 Task: Find connections with filter location Bafatá with filter topic #Tipsforsucesswith filter profile language Potuguese with filter current company Moneycontrol.com with filter school Easwari Engineering College(SRM Group) with filter industry Embedded Software Products with filter service category Accounting with filter keywords title Machinery Operator
Action: Mouse moved to (522, 46)
Screenshot: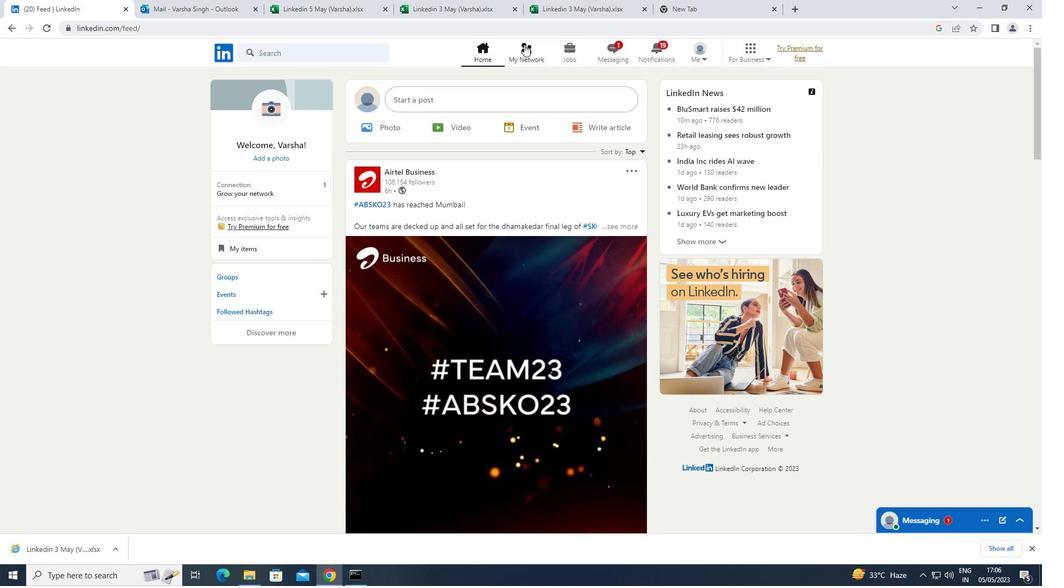 
Action: Mouse pressed left at (522, 46)
Screenshot: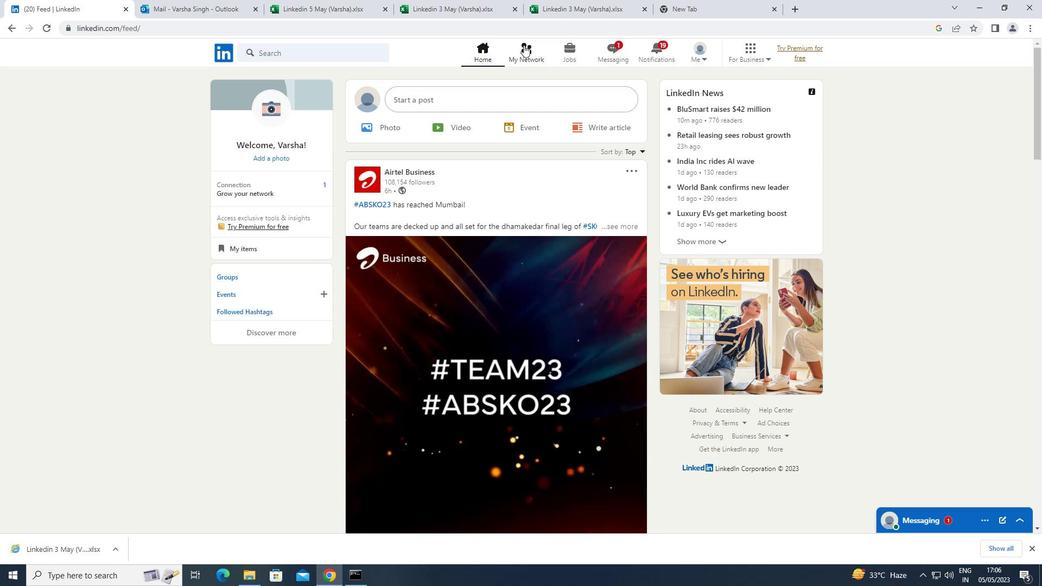 
Action: Mouse moved to (287, 107)
Screenshot: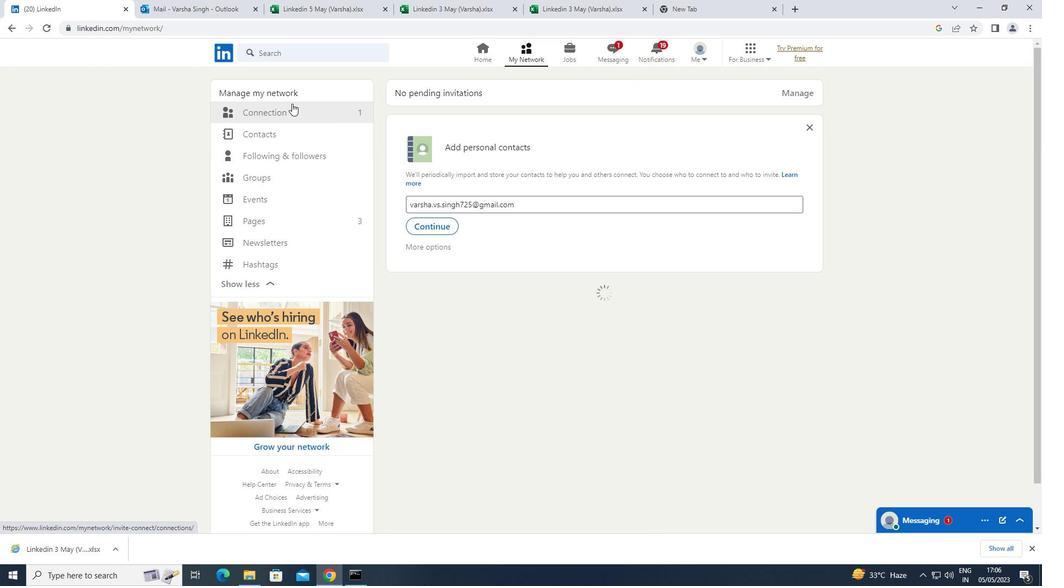 
Action: Mouse pressed left at (287, 107)
Screenshot: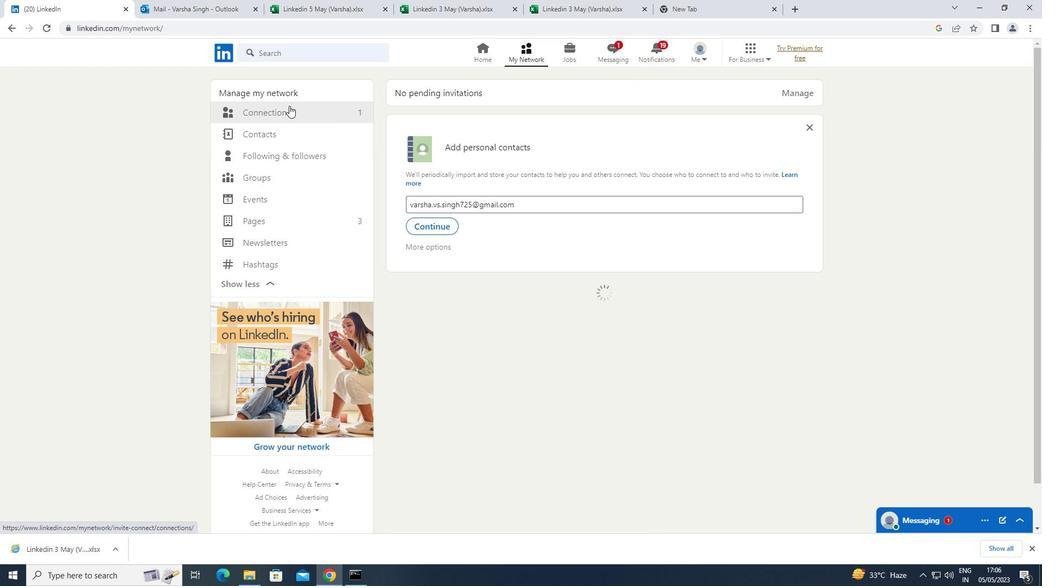 
Action: Mouse moved to (596, 117)
Screenshot: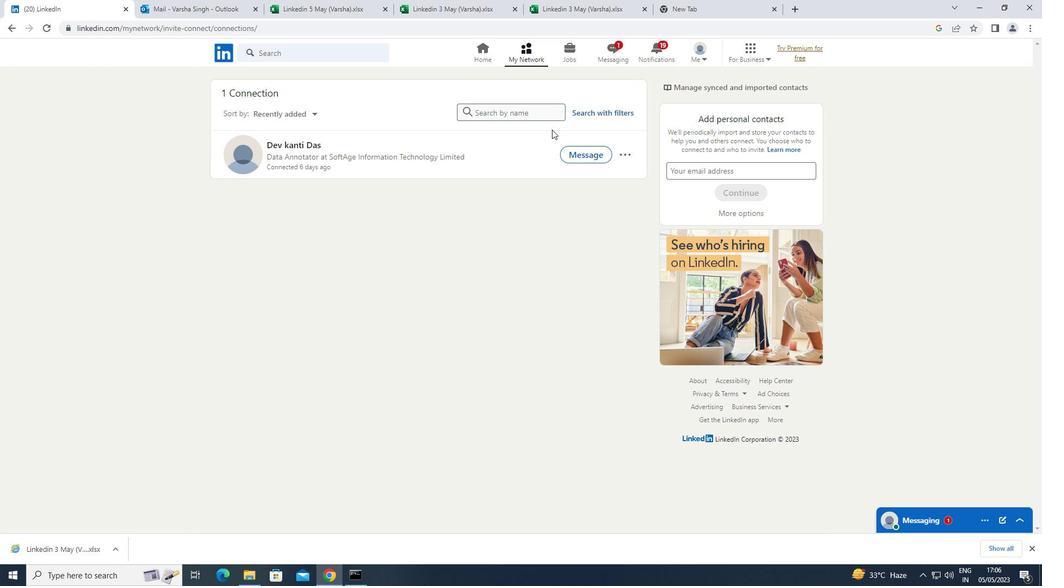 
Action: Mouse pressed left at (596, 117)
Screenshot: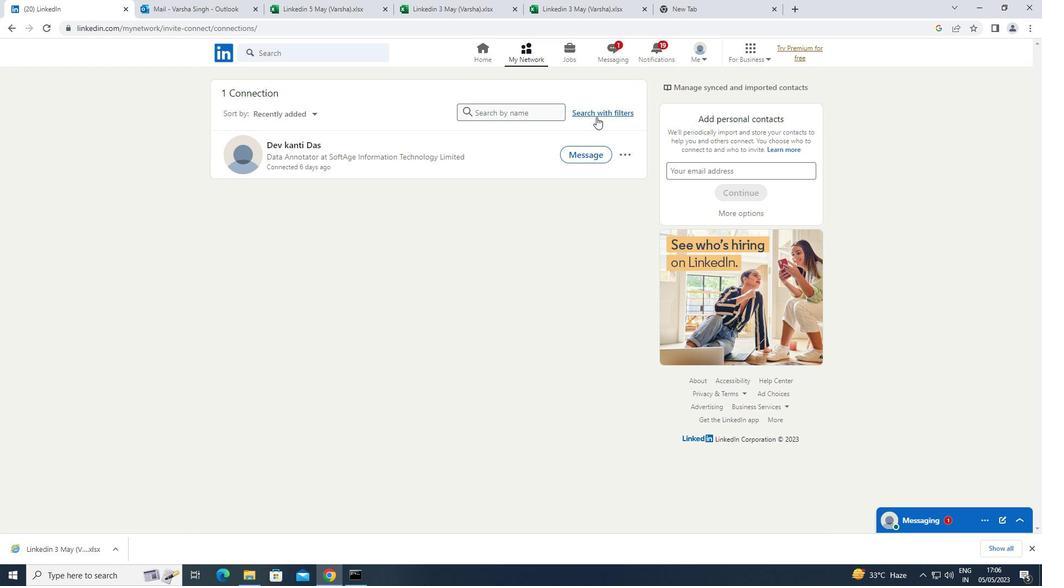 
Action: Mouse moved to (562, 84)
Screenshot: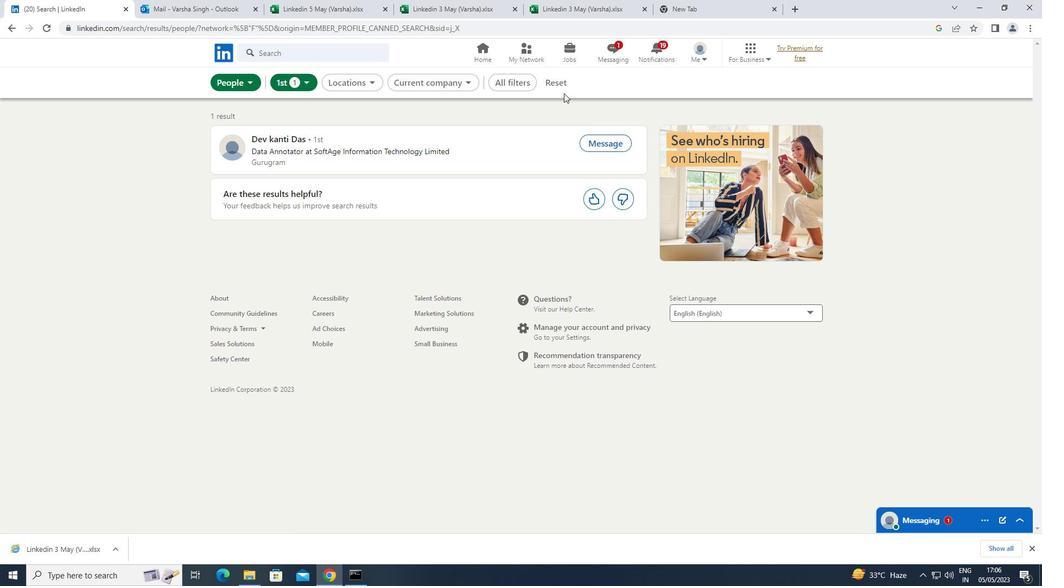 
Action: Mouse pressed left at (562, 84)
Screenshot: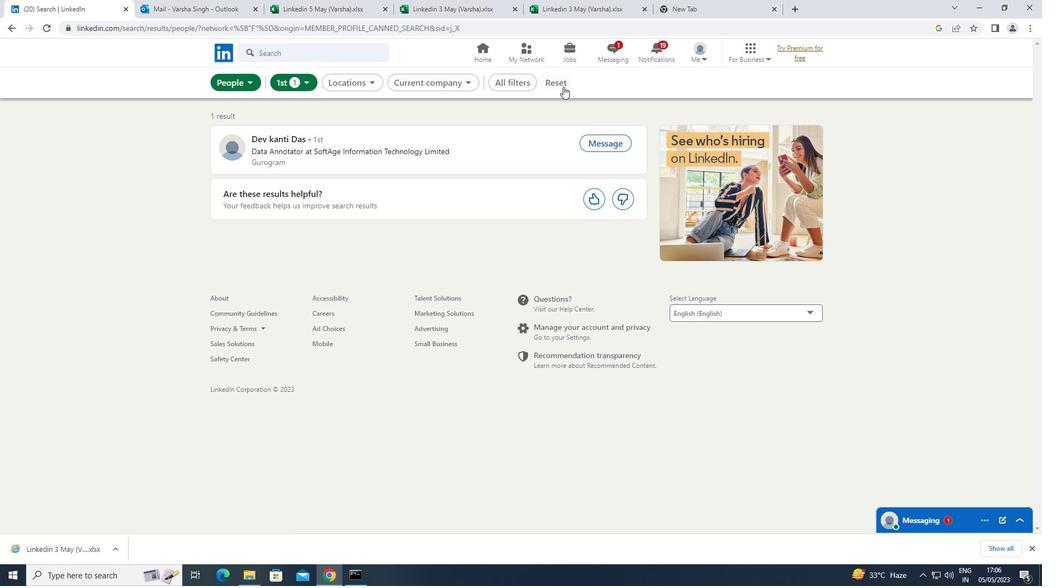
Action: Mouse moved to (540, 84)
Screenshot: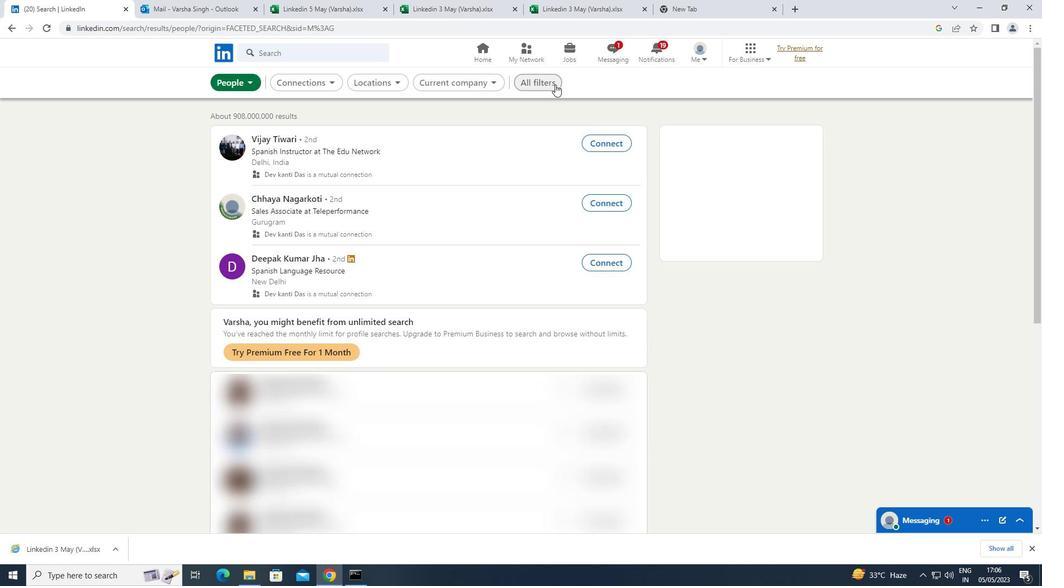 
Action: Mouse pressed left at (540, 84)
Screenshot: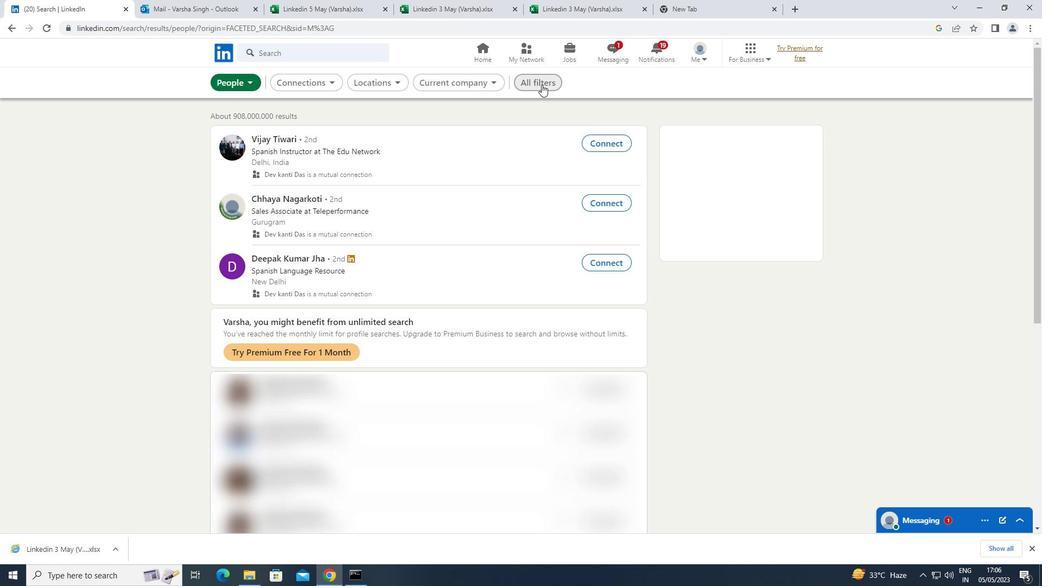 
Action: Mouse moved to (840, 239)
Screenshot: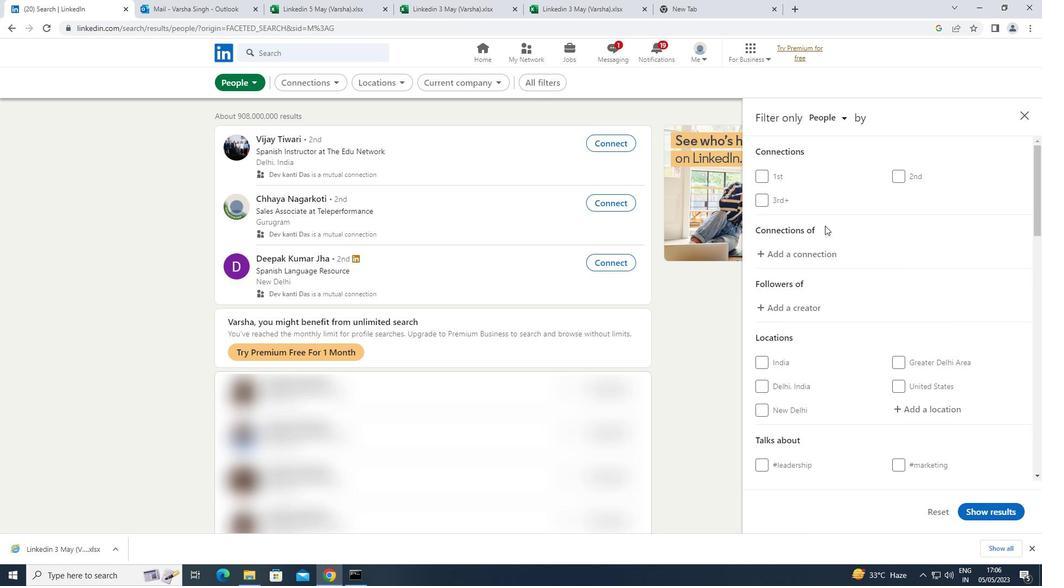 
Action: Mouse scrolled (840, 239) with delta (0, 0)
Screenshot: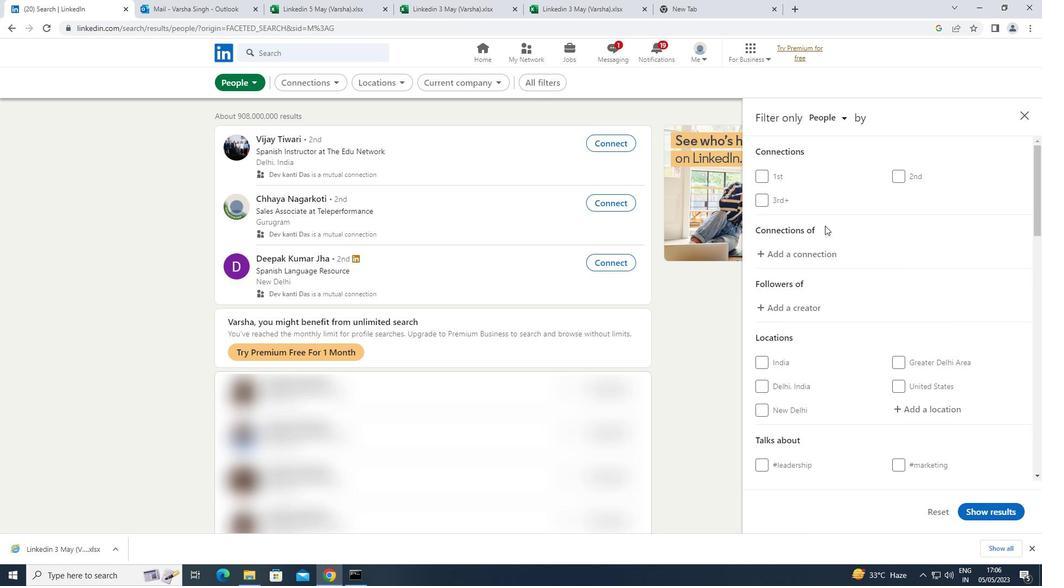 
Action: Mouse moved to (841, 241)
Screenshot: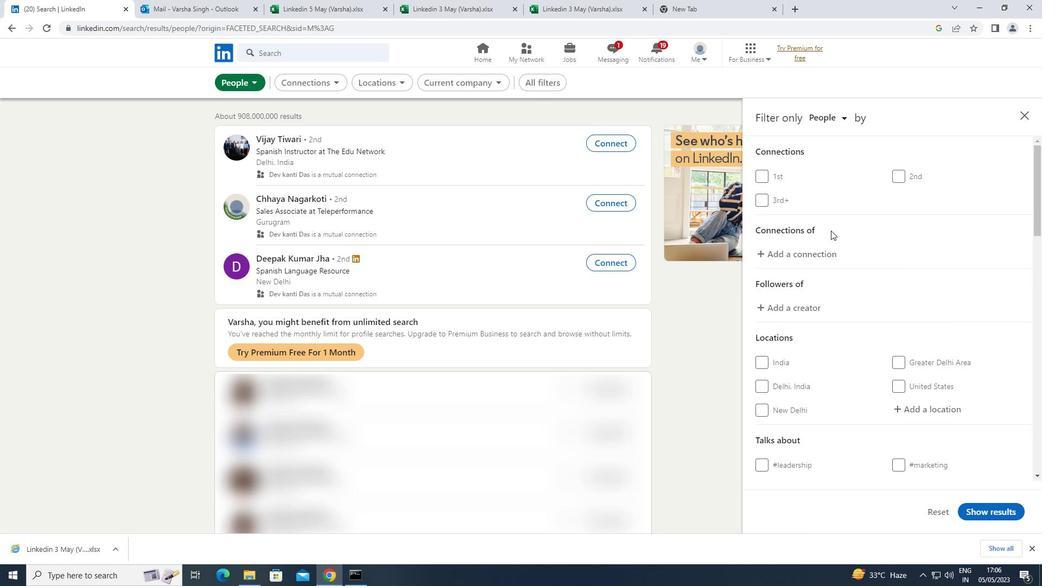 
Action: Mouse scrolled (841, 240) with delta (0, 0)
Screenshot: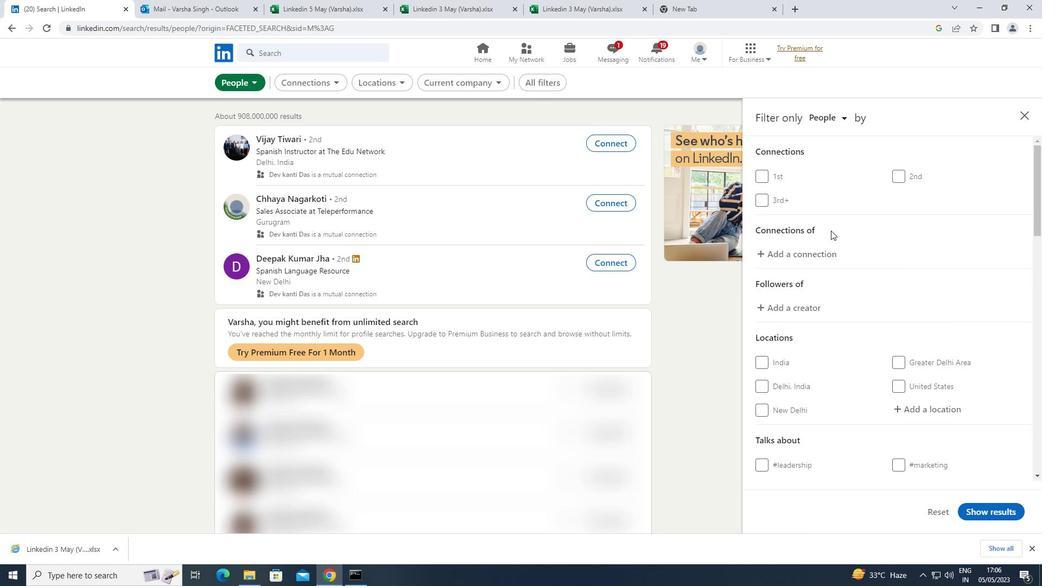 
Action: Mouse scrolled (841, 240) with delta (0, 0)
Screenshot: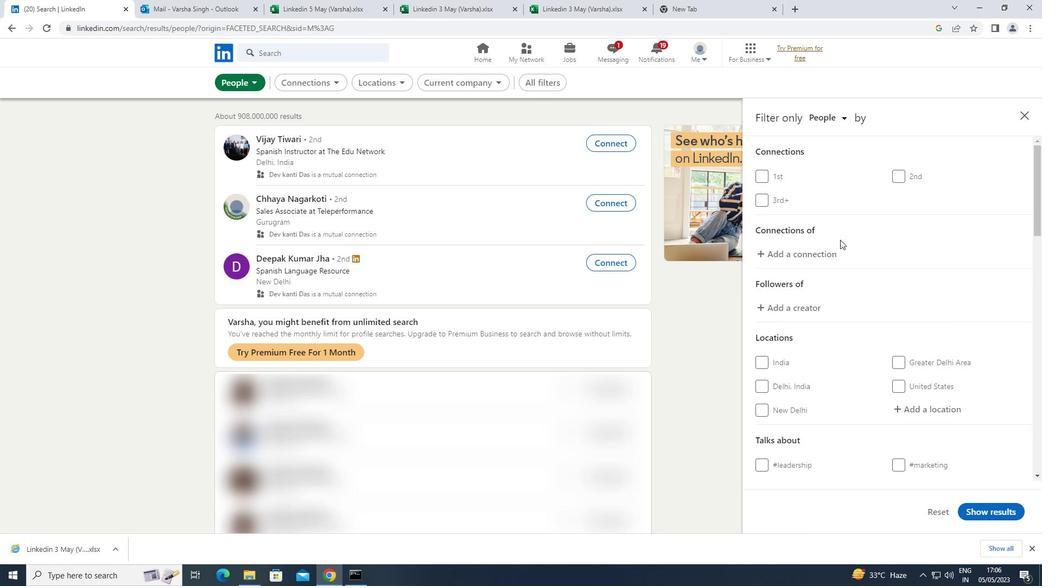 
Action: Mouse moved to (927, 249)
Screenshot: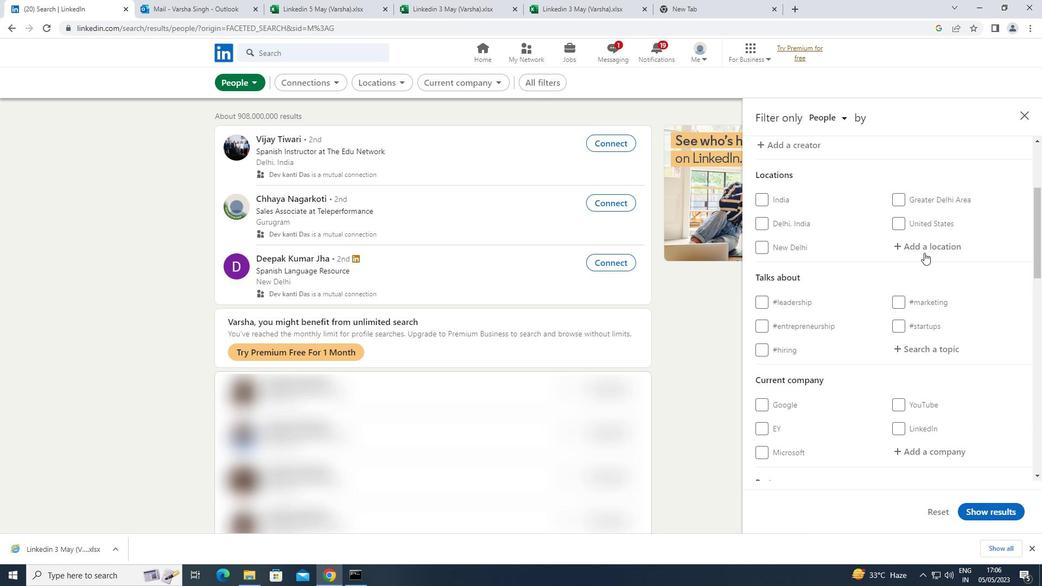 
Action: Mouse pressed left at (927, 249)
Screenshot: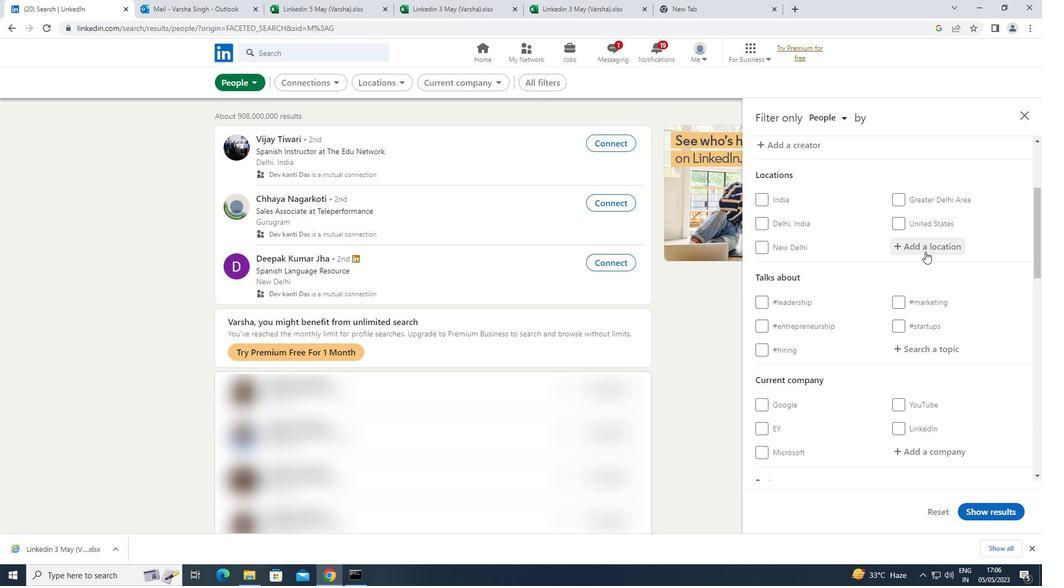 
Action: Key pressed <Key.shift>BAFATA<Key.enter>
Screenshot: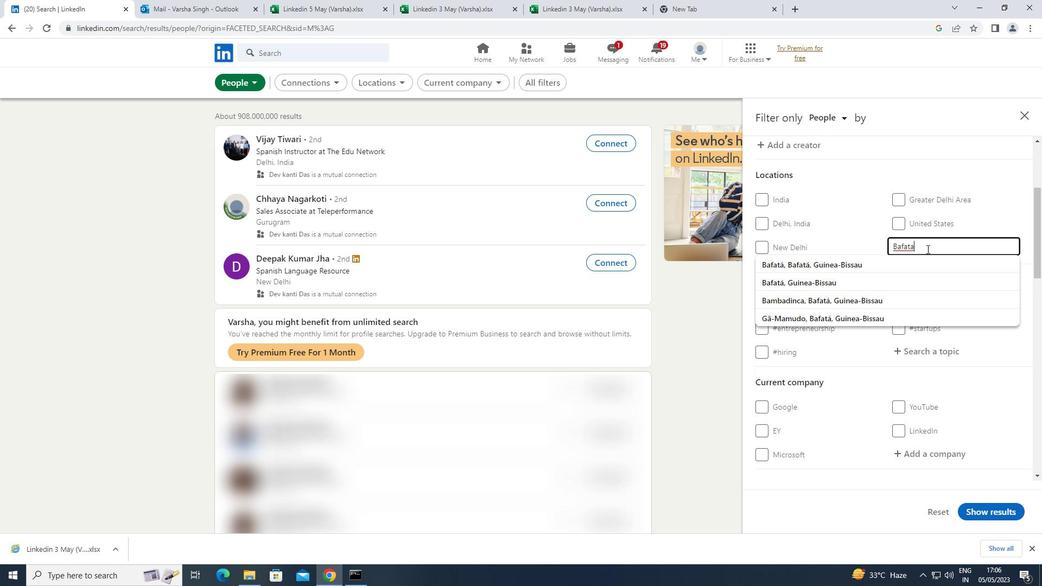 
Action: Mouse moved to (925, 344)
Screenshot: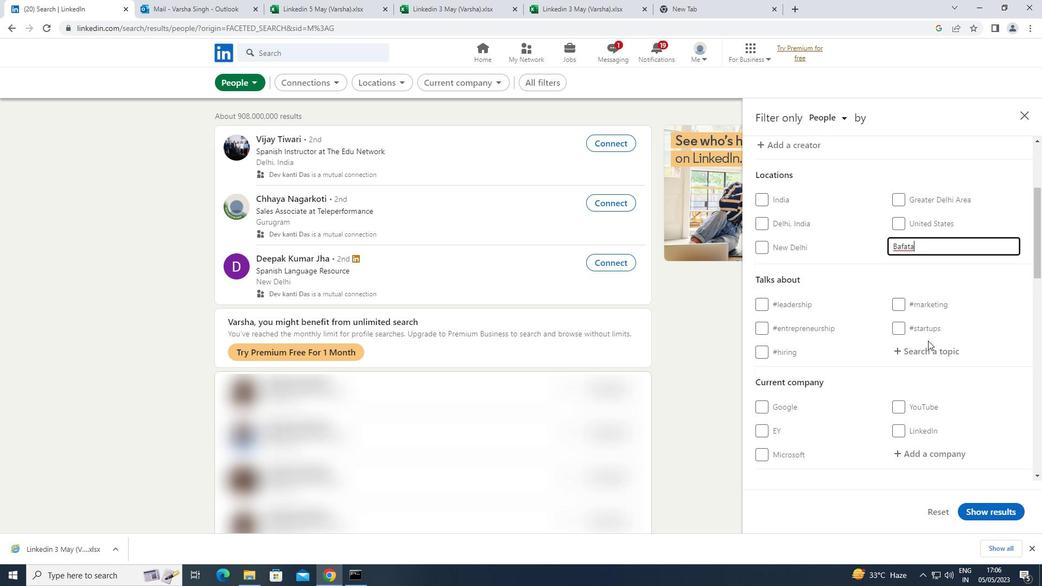 
Action: Mouse pressed left at (925, 344)
Screenshot: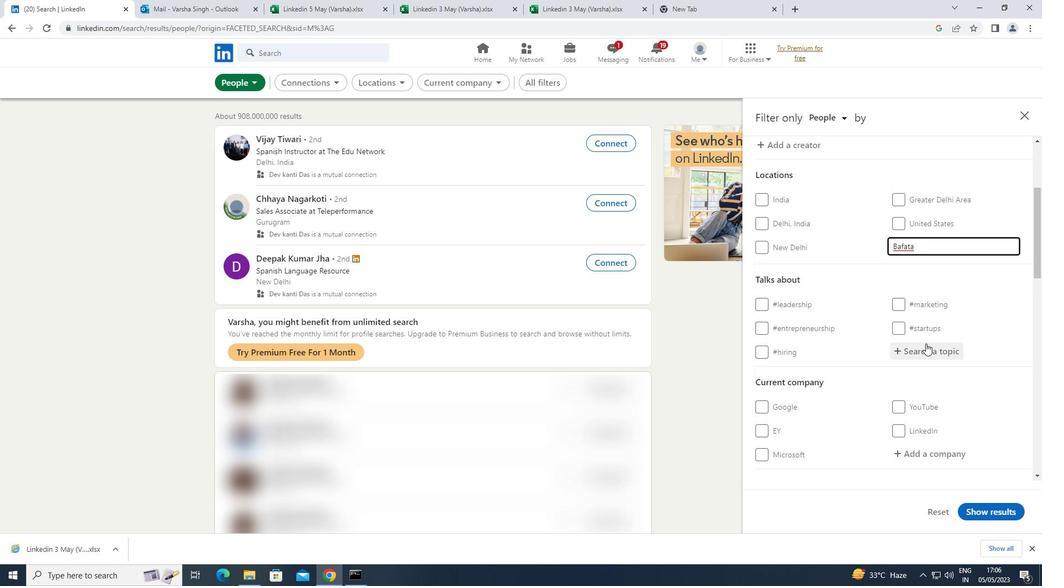 
Action: Key pressed TIPSFORSUCCE
Screenshot: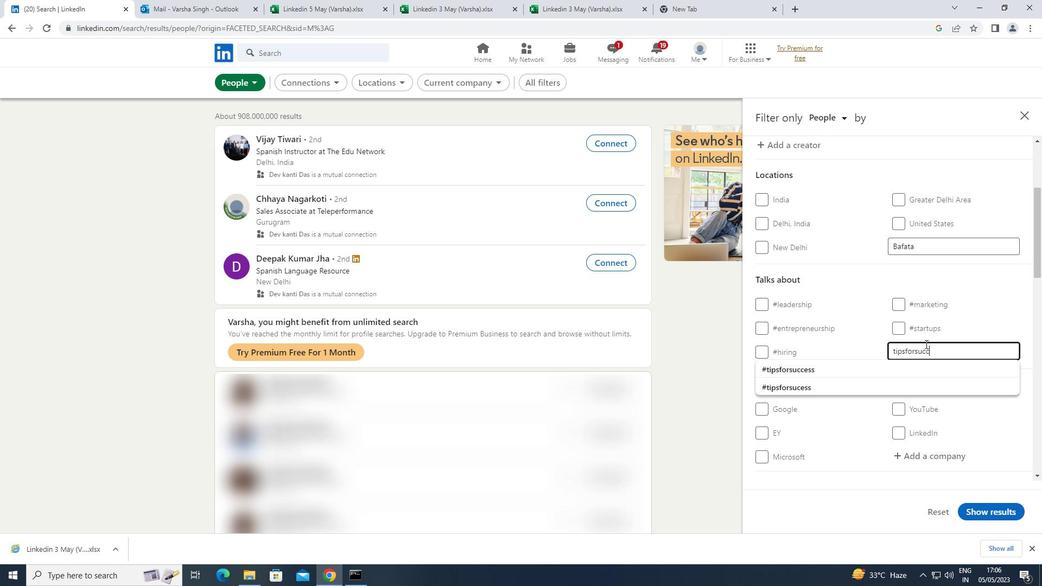 
Action: Mouse moved to (840, 364)
Screenshot: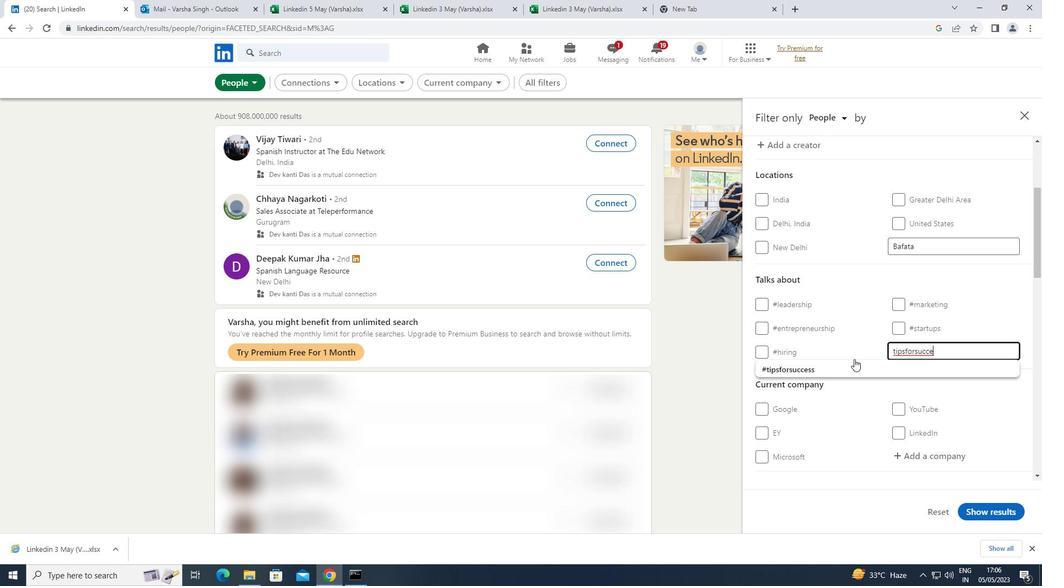 
Action: Mouse pressed left at (840, 364)
Screenshot: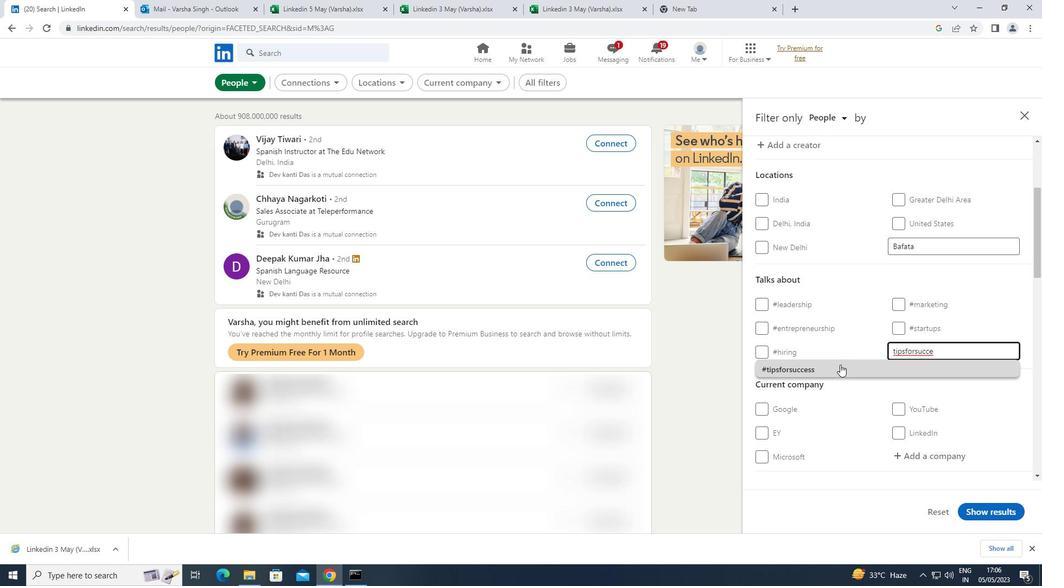 
Action: Mouse scrolled (840, 364) with delta (0, 0)
Screenshot: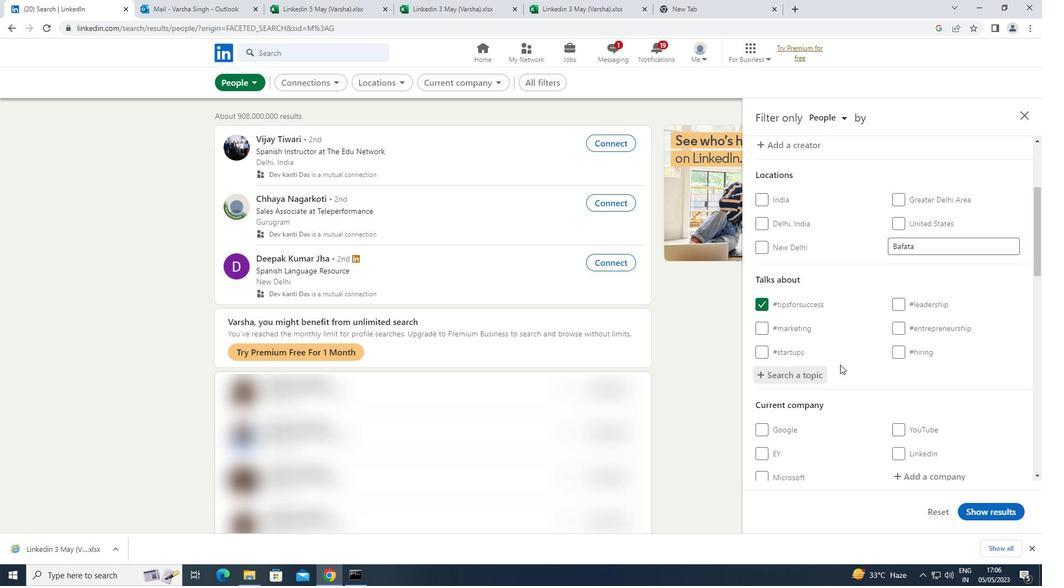 
Action: Mouse scrolled (840, 364) with delta (0, 0)
Screenshot: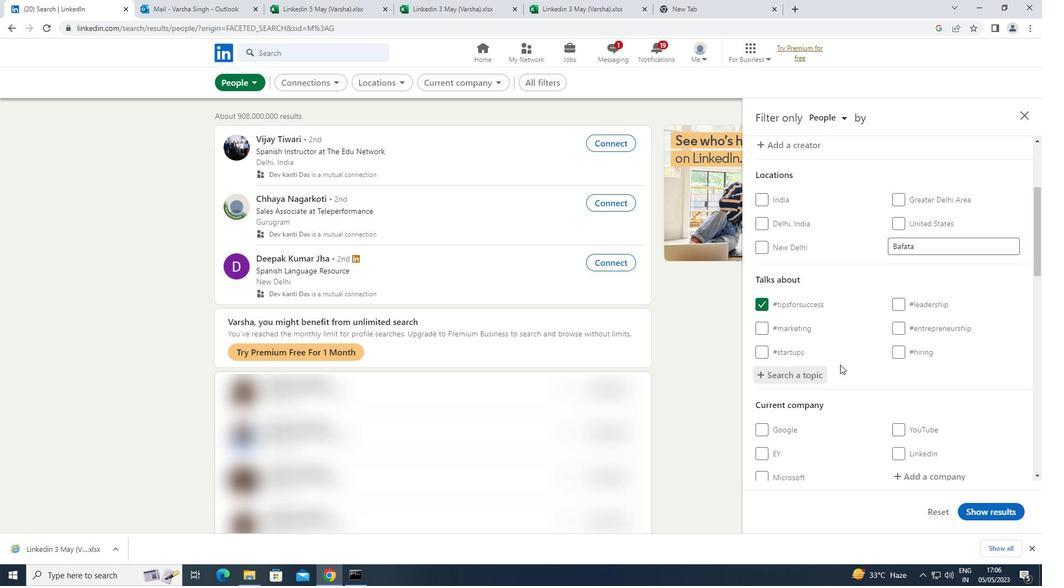 
Action: Mouse scrolled (840, 364) with delta (0, 0)
Screenshot: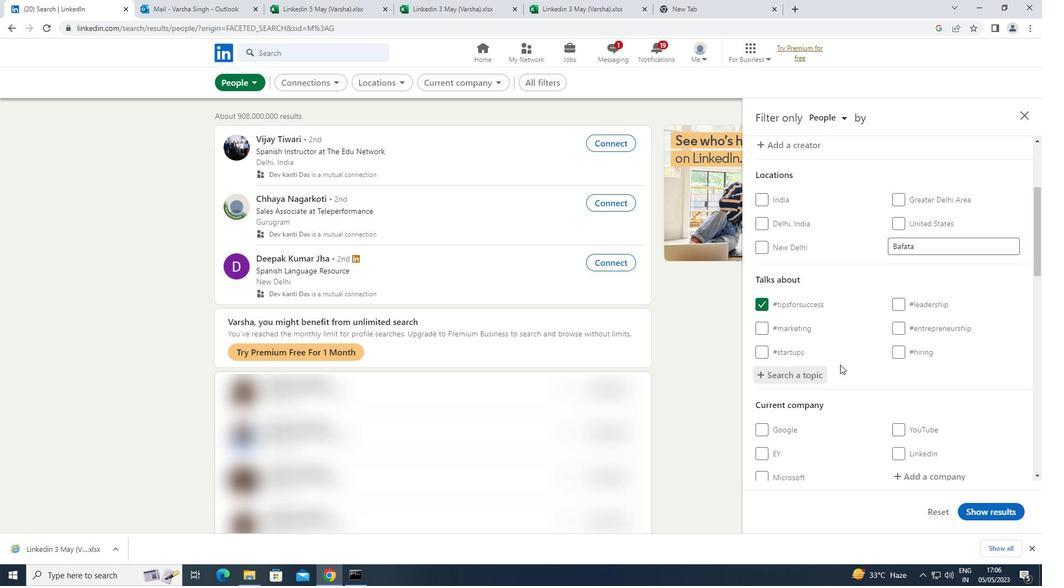 
Action: Mouse scrolled (840, 364) with delta (0, 0)
Screenshot: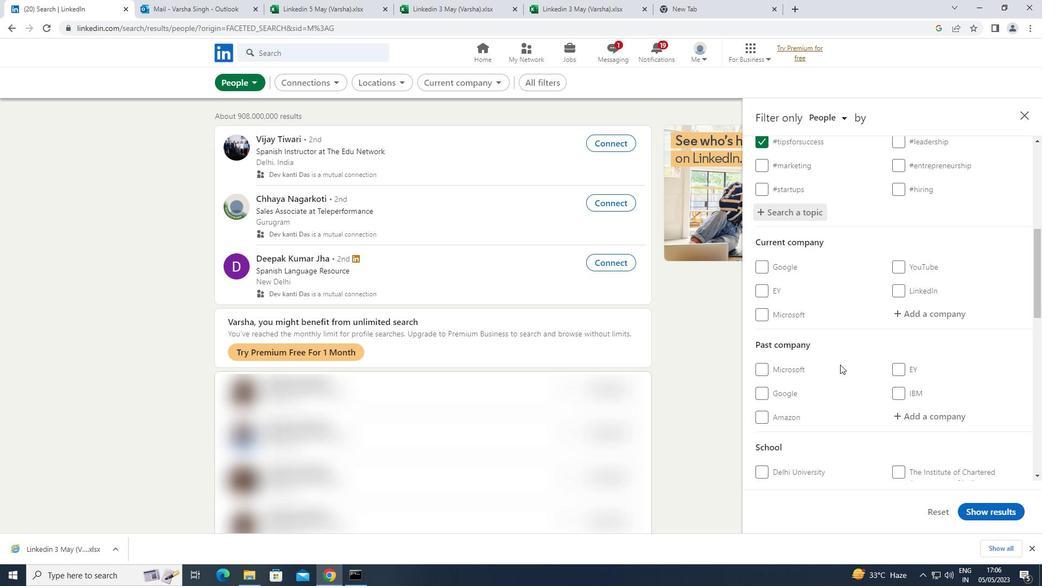 
Action: Mouse scrolled (840, 364) with delta (0, 0)
Screenshot: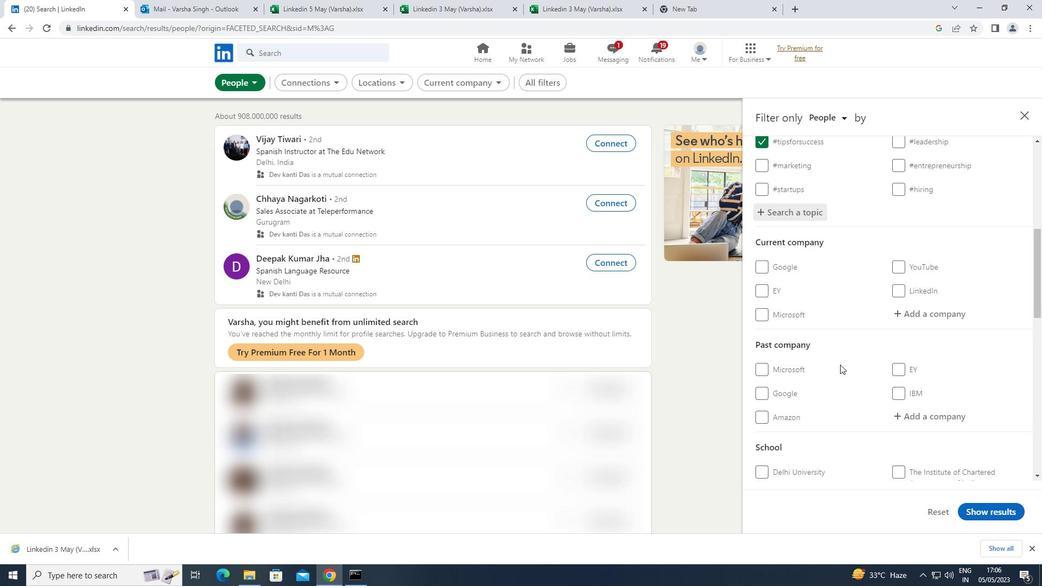 
Action: Mouse scrolled (840, 364) with delta (0, 0)
Screenshot: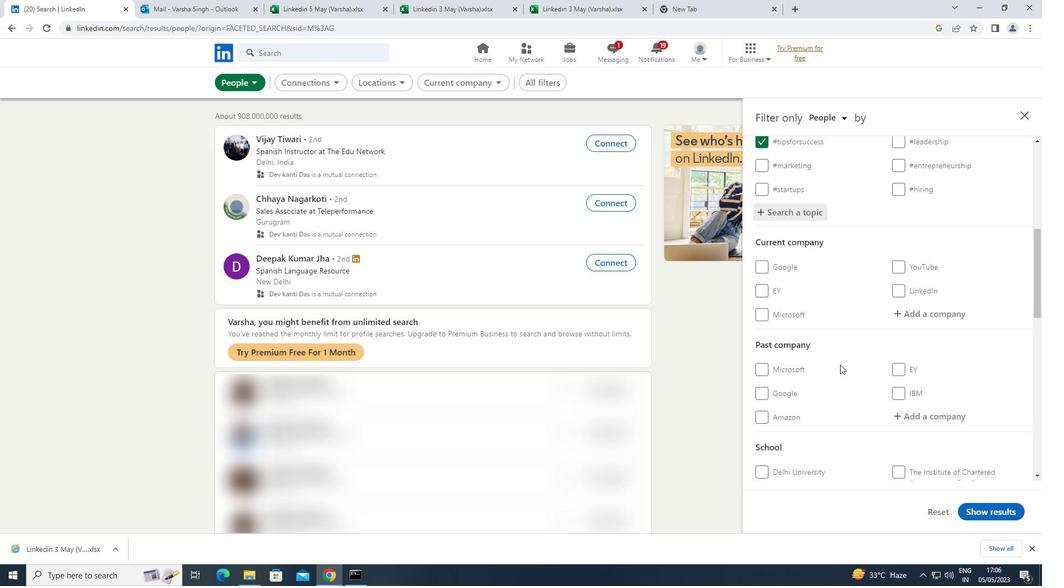 
Action: Mouse scrolled (840, 364) with delta (0, 0)
Screenshot: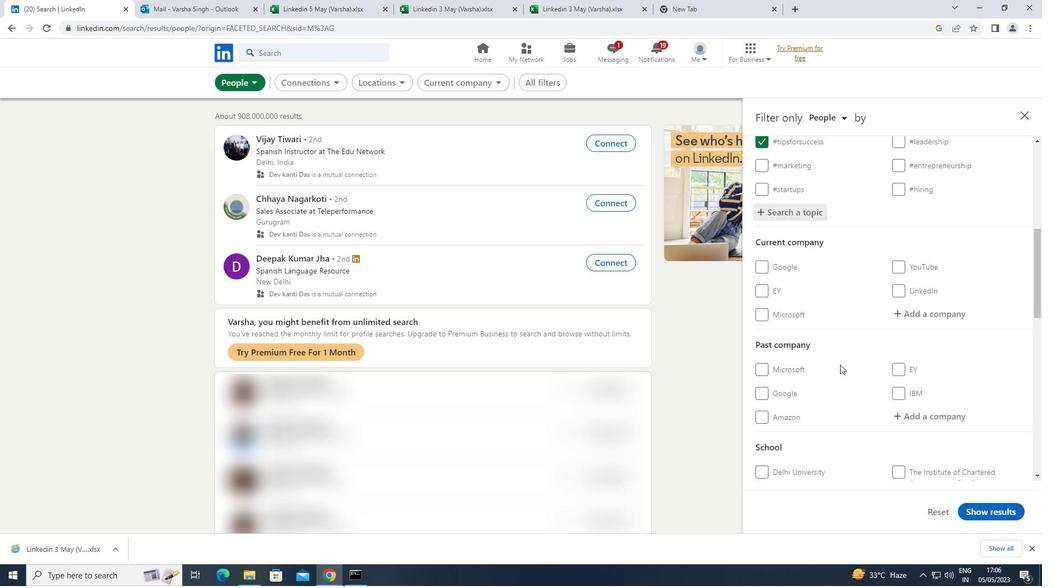 
Action: Mouse scrolled (840, 364) with delta (0, 0)
Screenshot: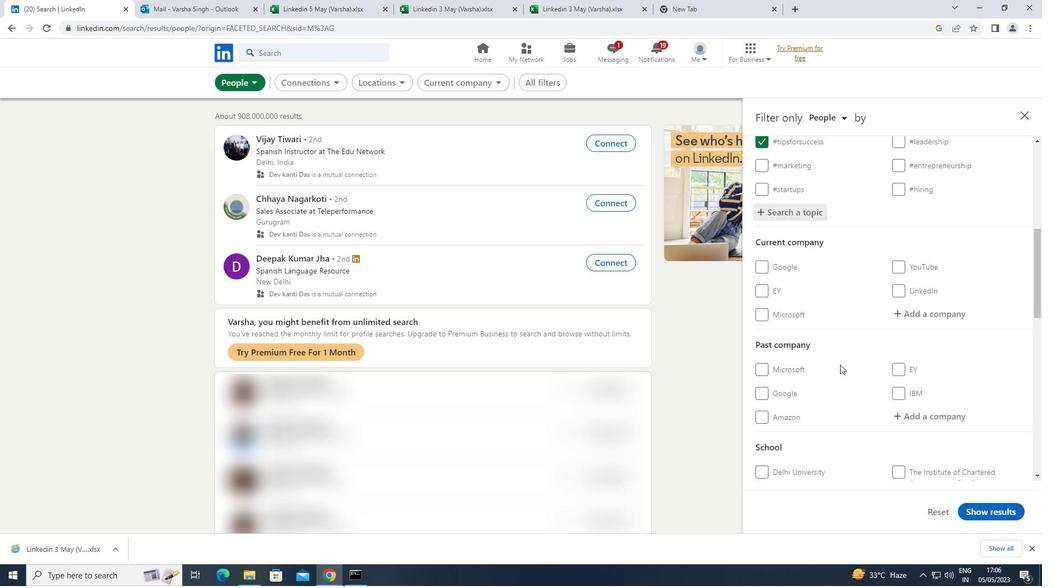 
Action: Mouse moved to (898, 463)
Screenshot: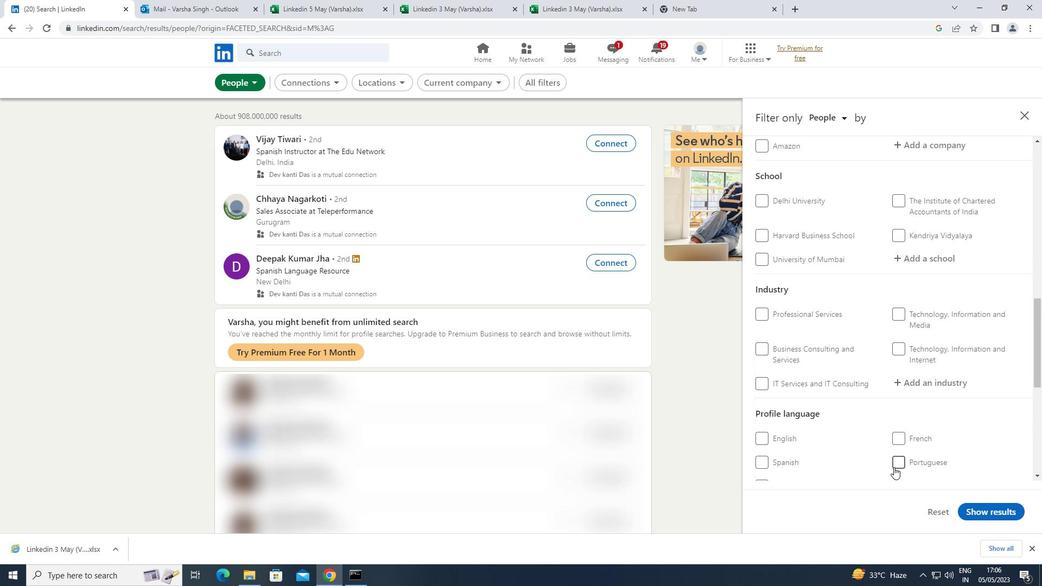 
Action: Mouse pressed left at (898, 463)
Screenshot: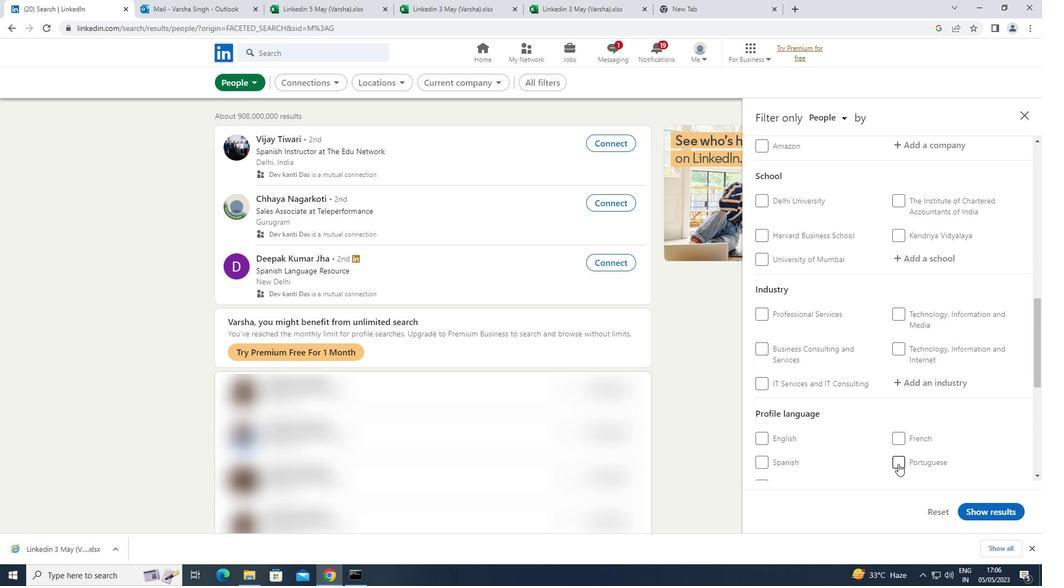 
Action: Mouse moved to (894, 416)
Screenshot: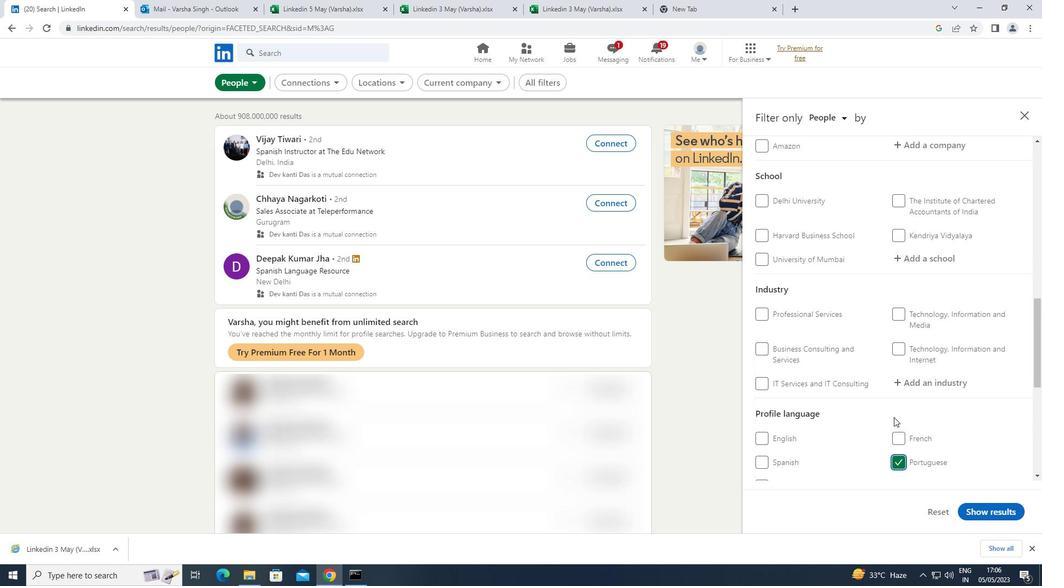 
Action: Mouse scrolled (894, 416) with delta (0, 0)
Screenshot: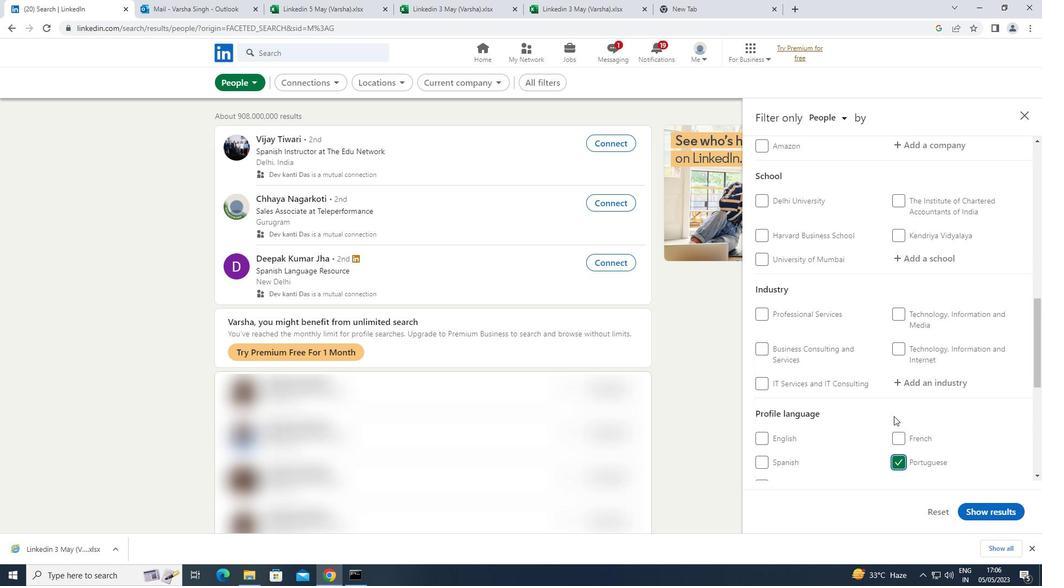 
Action: Mouse moved to (893, 415)
Screenshot: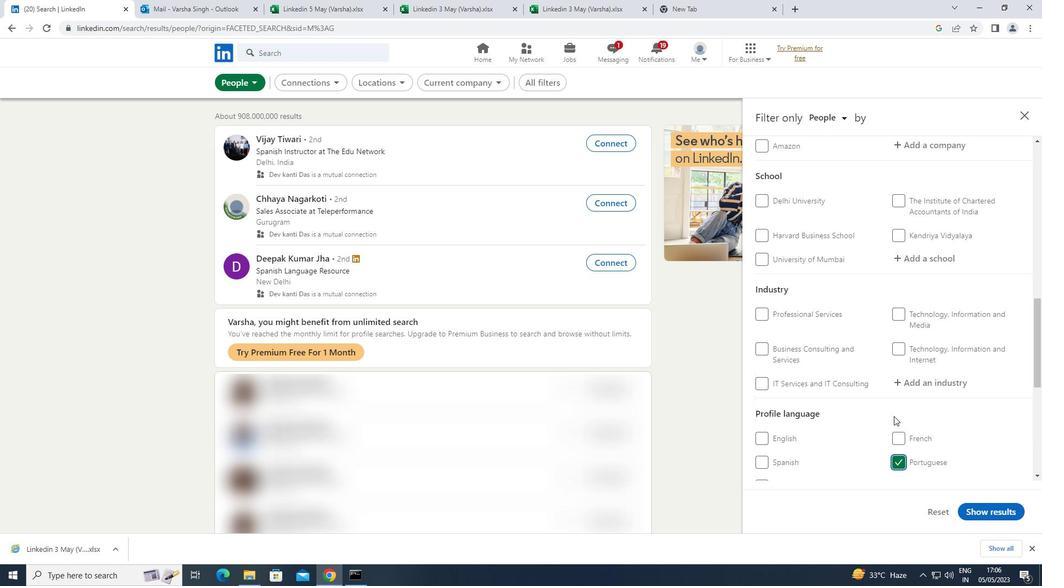 
Action: Mouse scrolled (893, 416) with delta (0, 0)
Screenshot: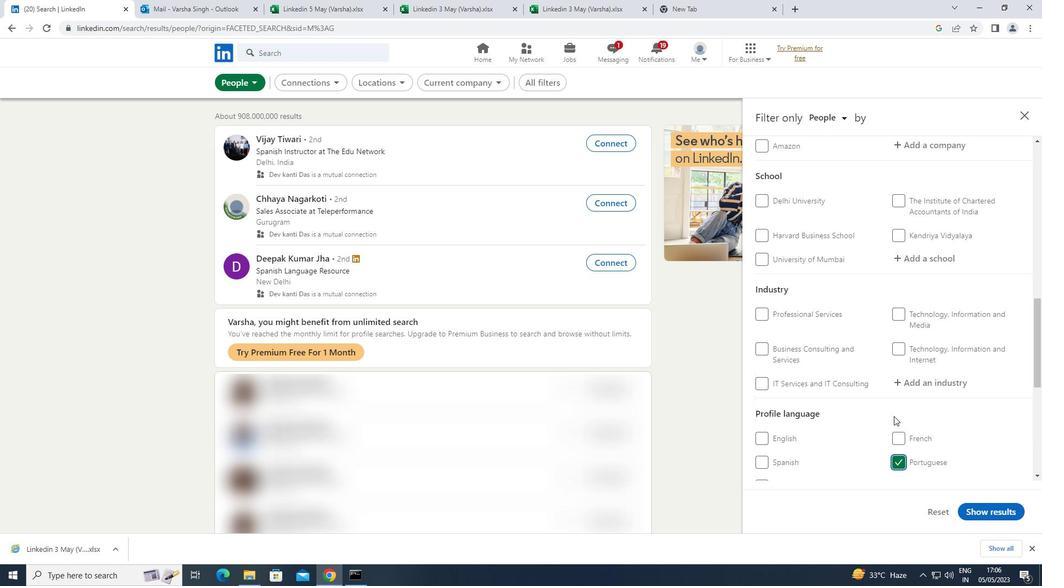
Action: Mouse scrolled (893, 416) with delta (0, 0)
Screenshot: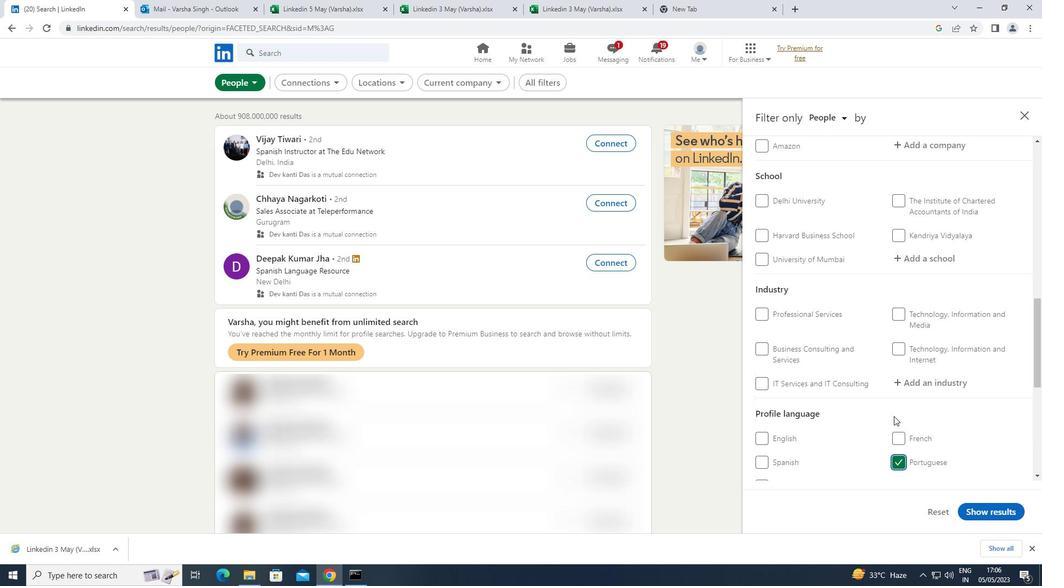 
Action: Mouse scrolled (893, 416) with delta (0, 0)
Screenshot: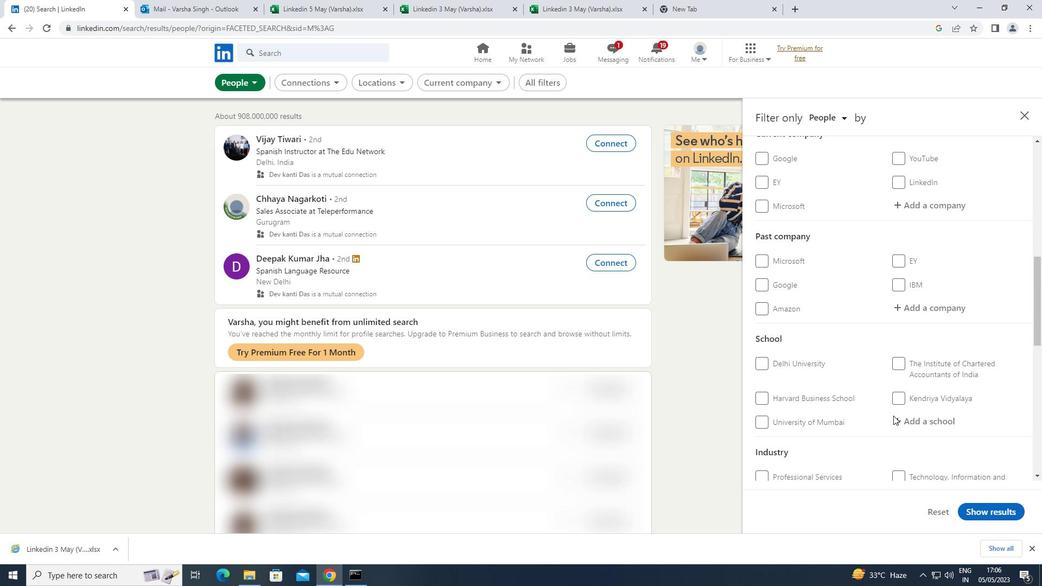 
Action: Mouse scrolled (893, 416) with delta (0, 0)
Screenshot: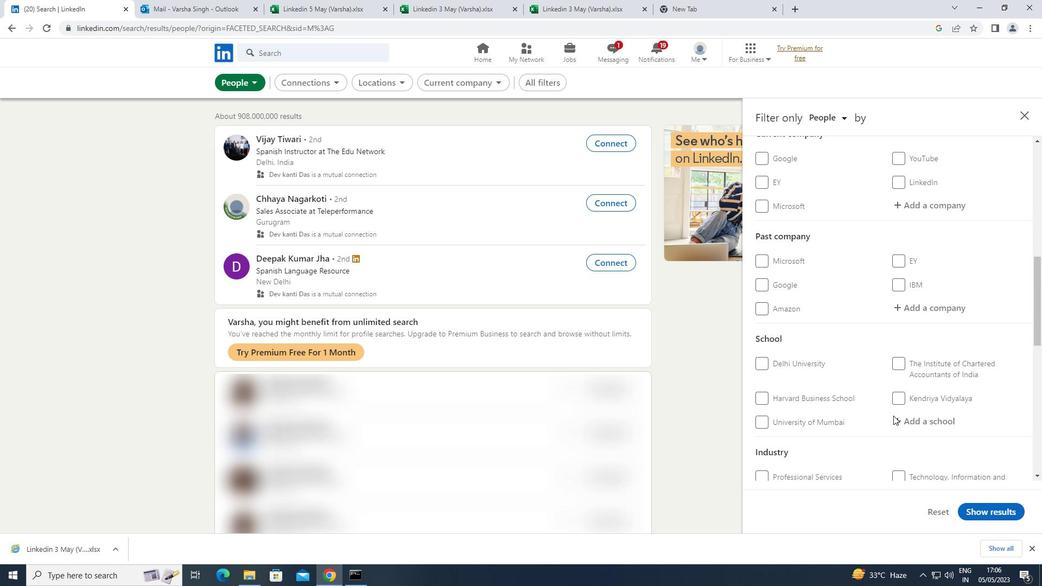 
Action: Mouse moved to (950, 318)
Screenshot: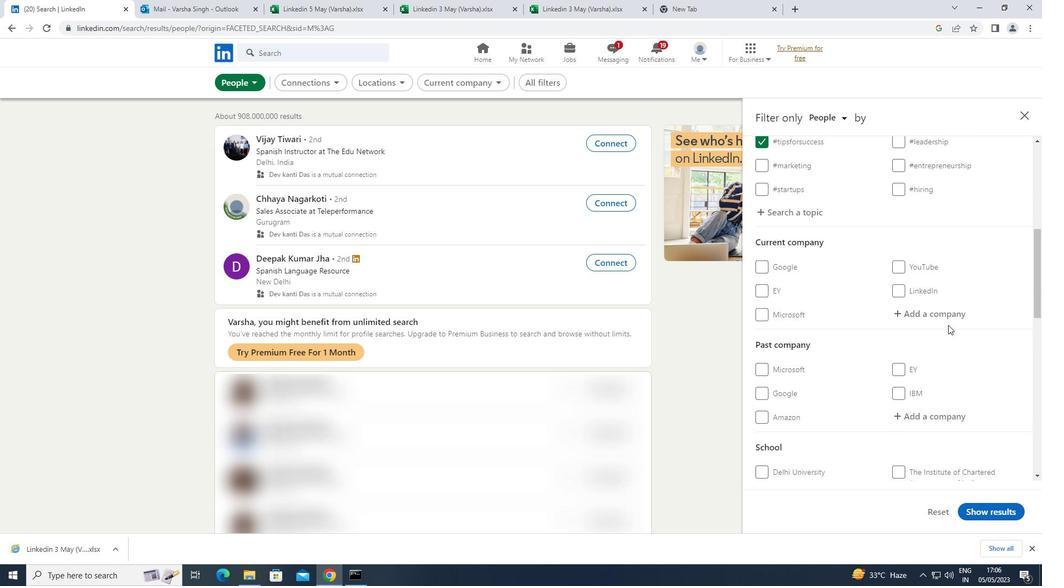 
Action: Mouse pressed left at (950, 318)
Screenshot: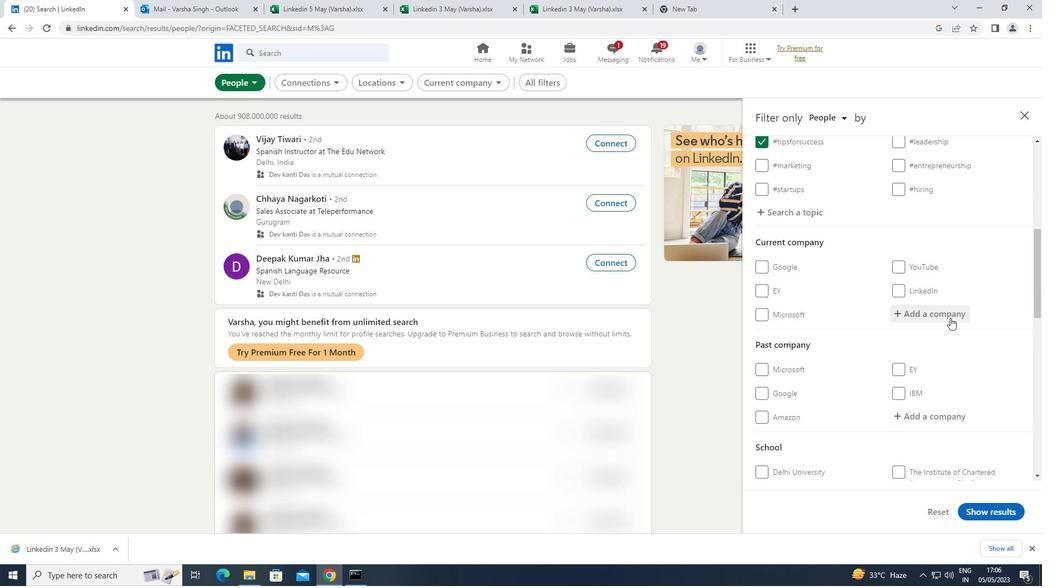 
Action: Key pressed <Key.shift>MONEYCONTR
Screenshot: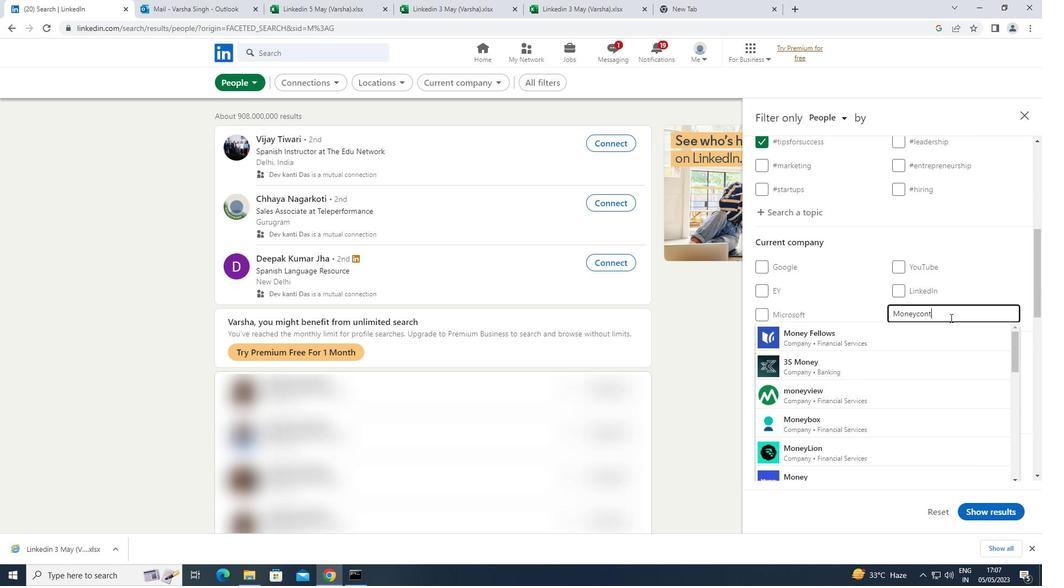 
Action: Mouse moved to (975, 313)
Screenshot: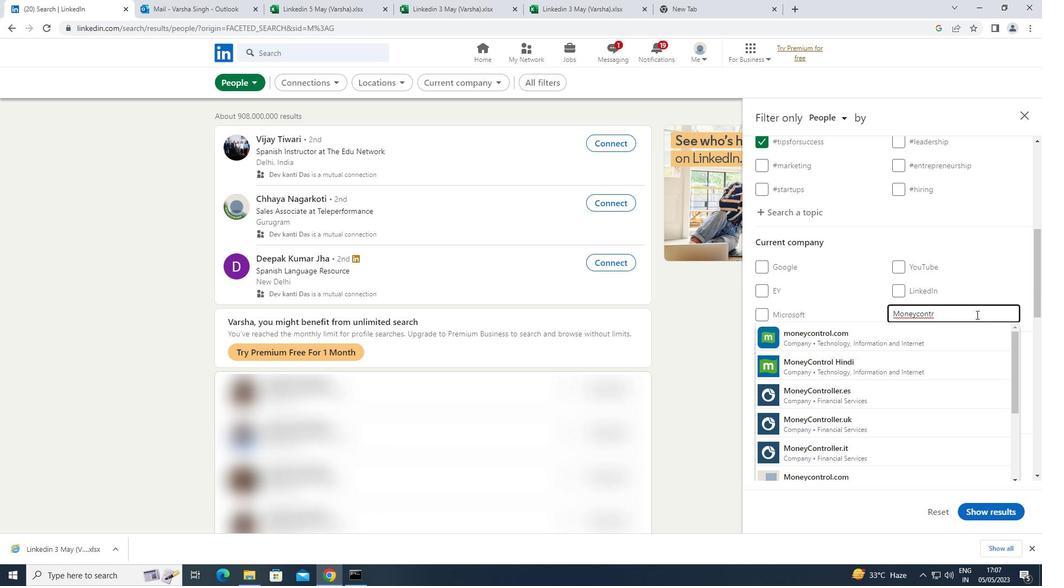 
Action: Key pressed OL.COM<Key.enter>
Screenshot: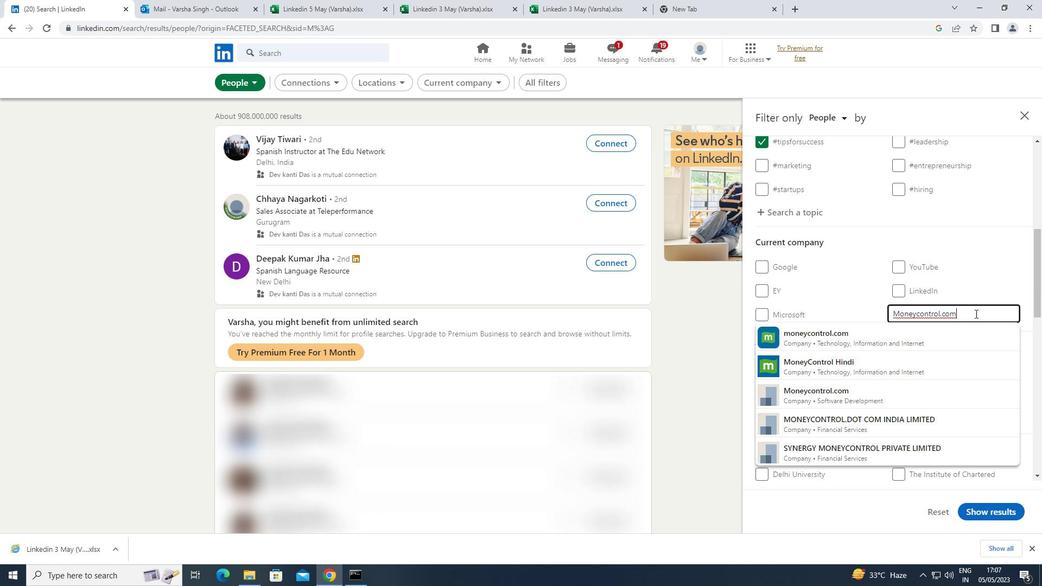 
Action: Mouse scrolled (975, 313) with delta (0, 0)
Screenshot: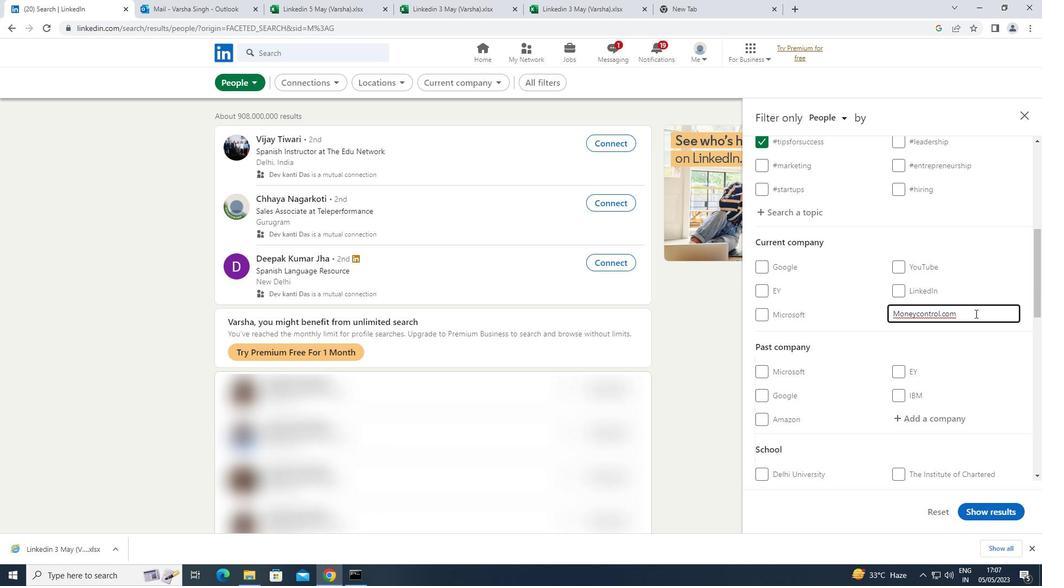 
Action: Mouse scrolled (975, 313) with delta (0, 0)
Screenshot: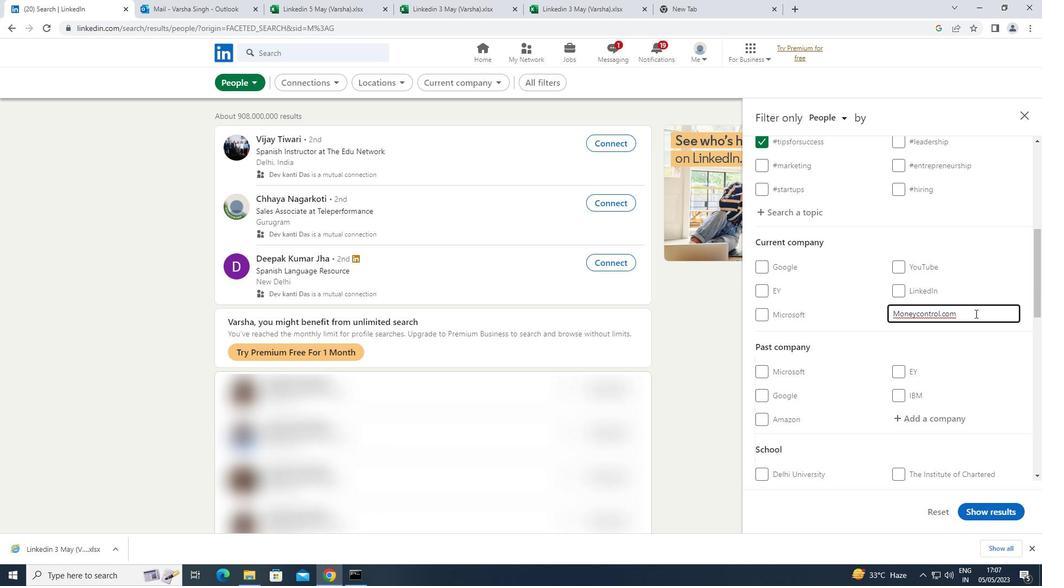 
Action: Mouse scrolled (975, 313) with delta (0, 0)
Screenshot: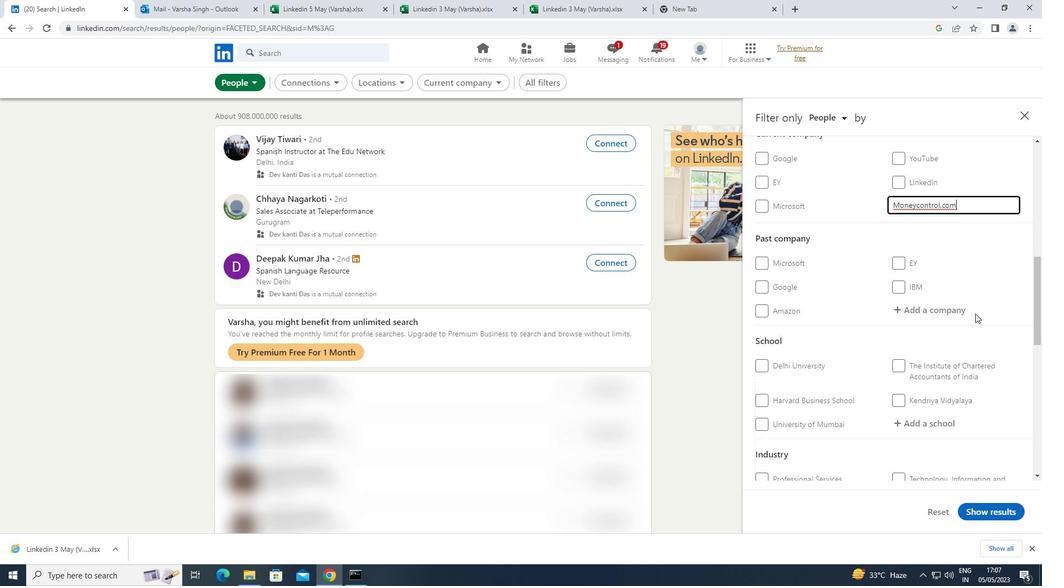 
Action: Mouse scrolled (975, 313) with delta (0, 0)
Screenshot: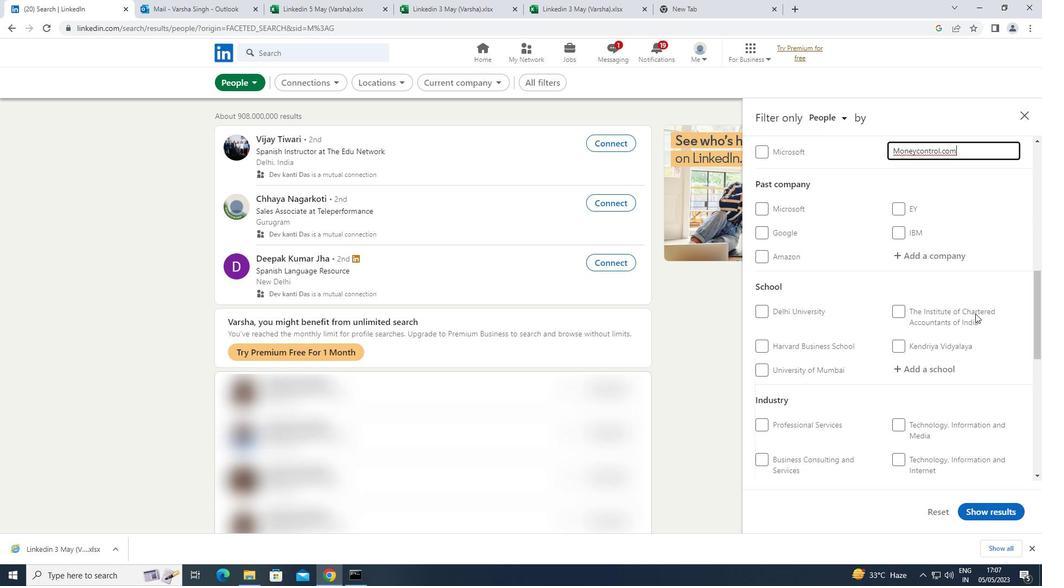 
Action: Mouse moved to (934, 313)
Screenshot: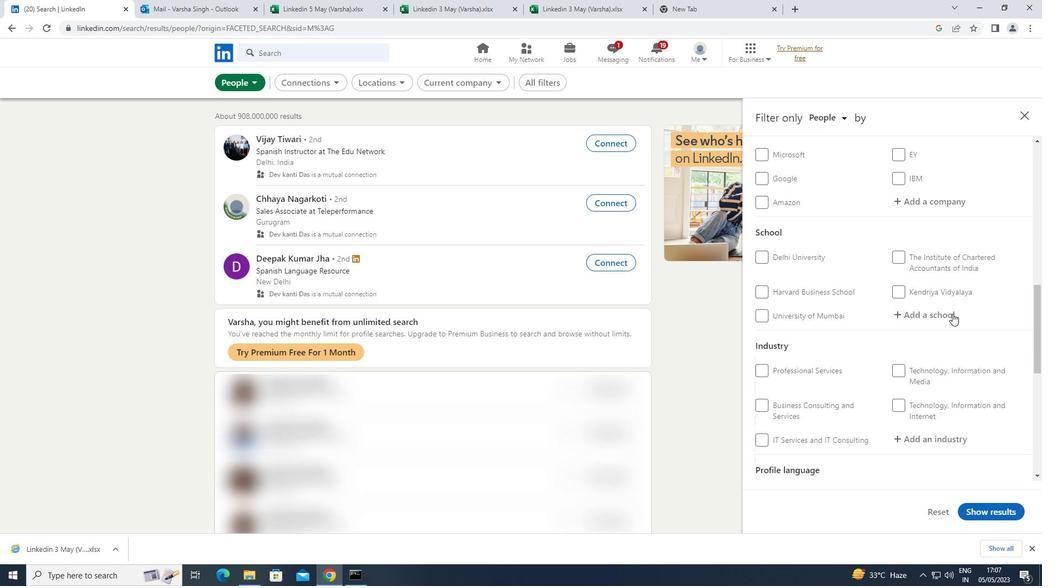 
Action: Mouse pressed left at (934, 313)
Screenshot: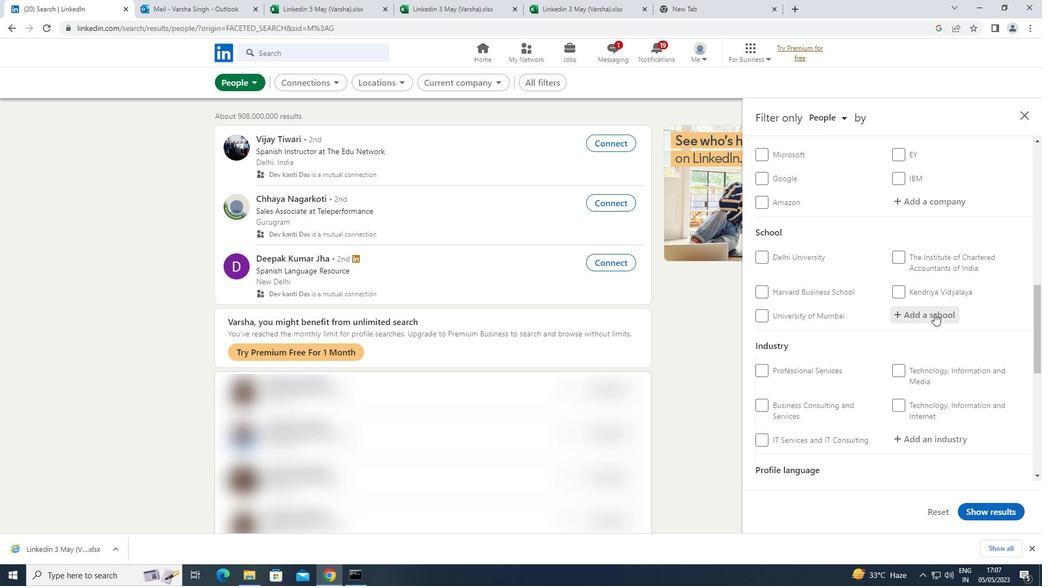 
Action: Key pressed <Key.shift>EASWARI
Screenshot: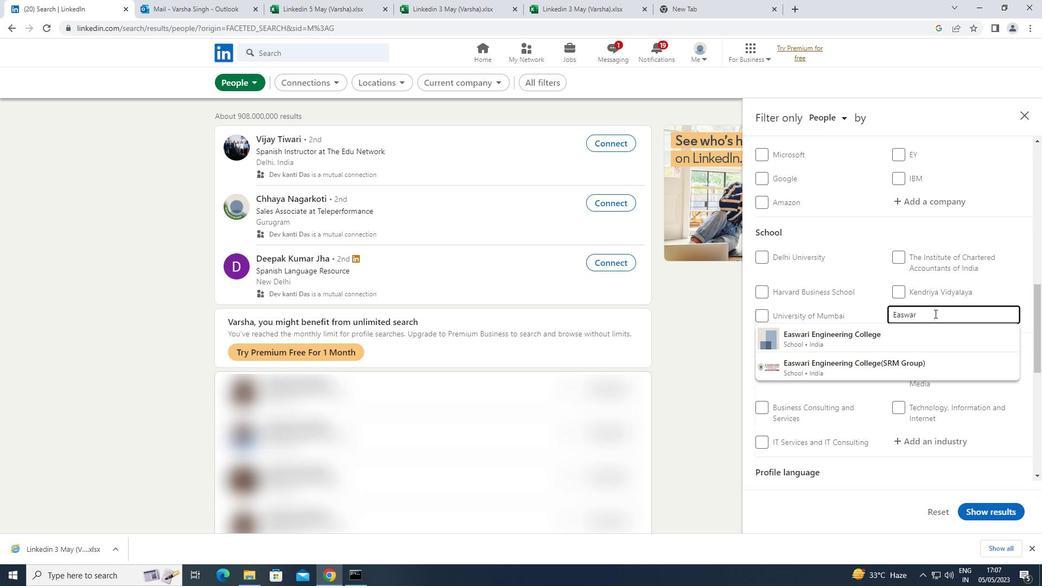 
Action: Mouse moved to (856, 360)
Screenshot: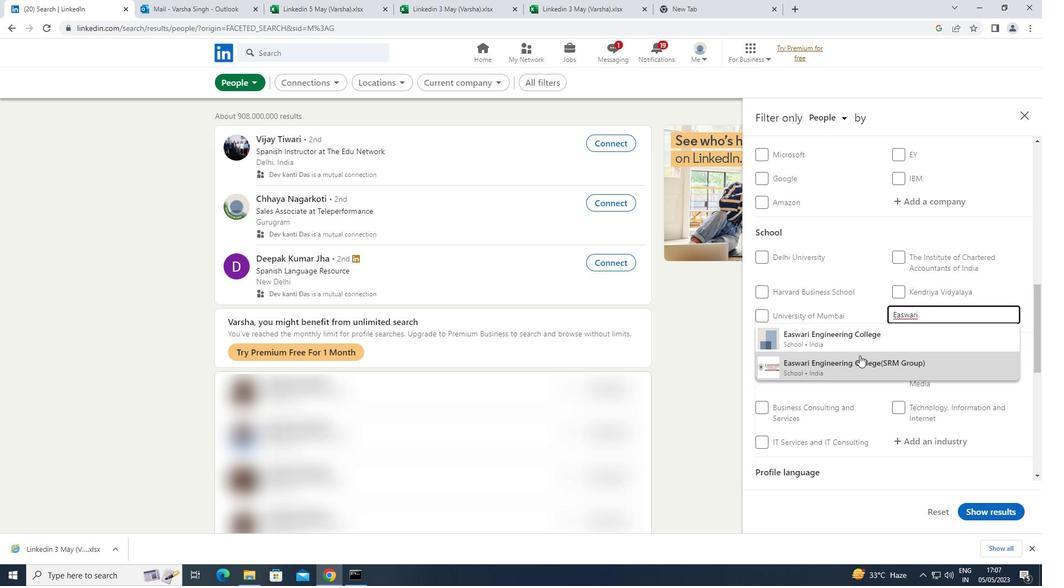 
Action: Mouse pressed left at (856, 360)
Screenshot: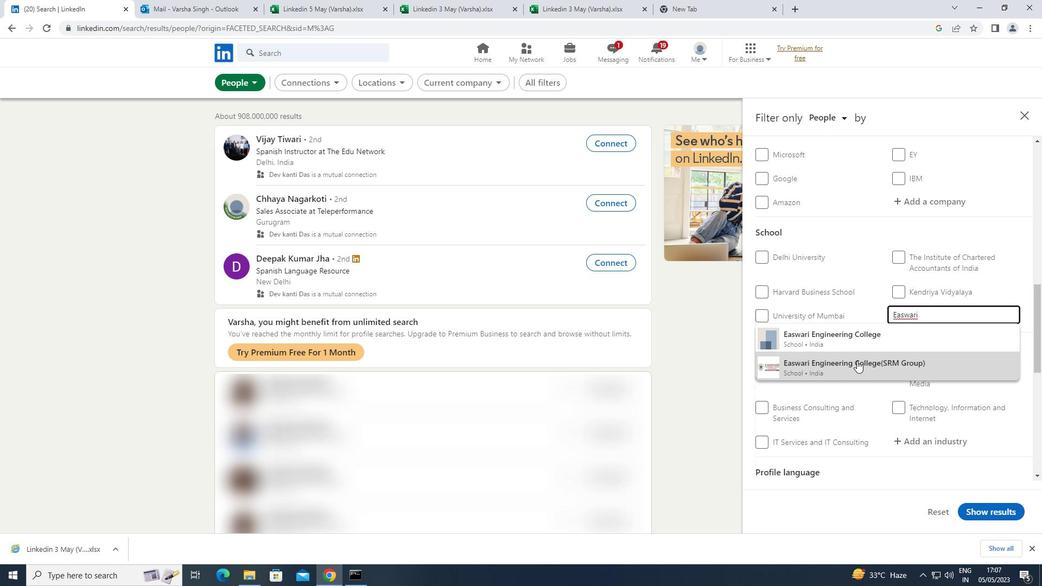 
Action: Mouse moved to (879, 351)
Screenshot: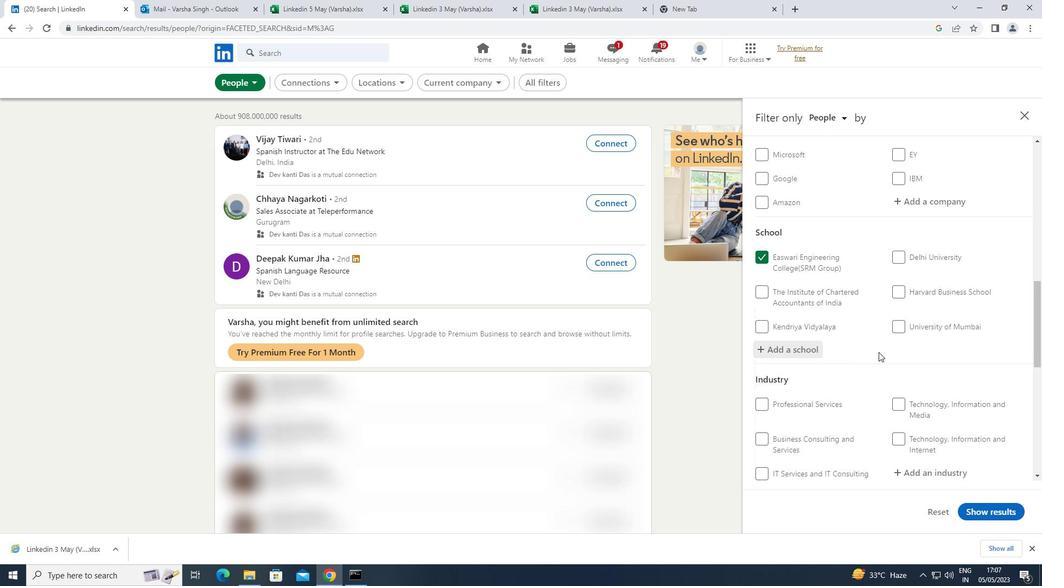 
Action: Mouse scrolled (879, 350) with delta (0, 0)
Screenshot: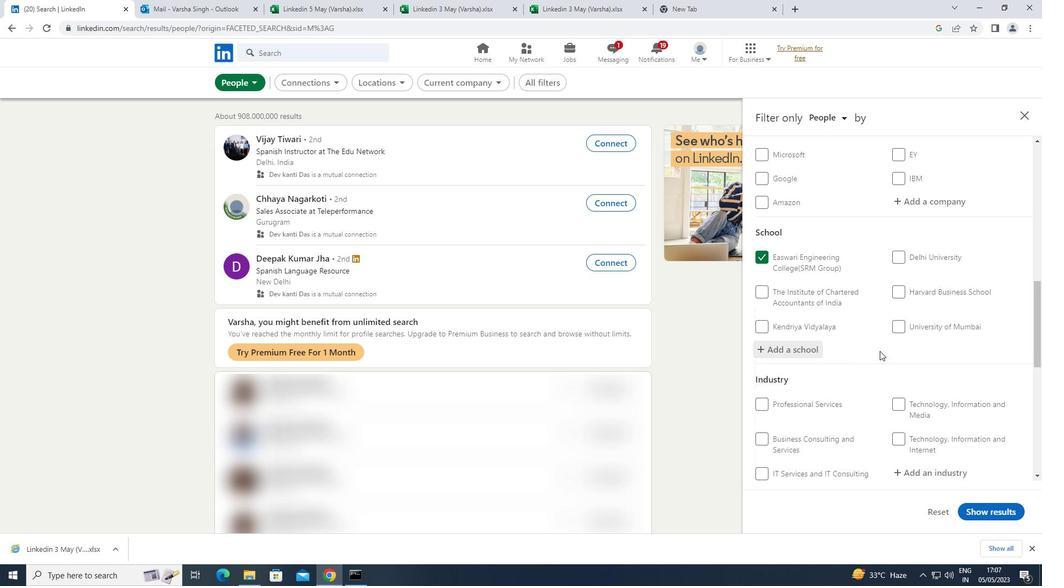 
Action: Mouse scrolled (879, 350) with delta (0, 0)
Screenshot: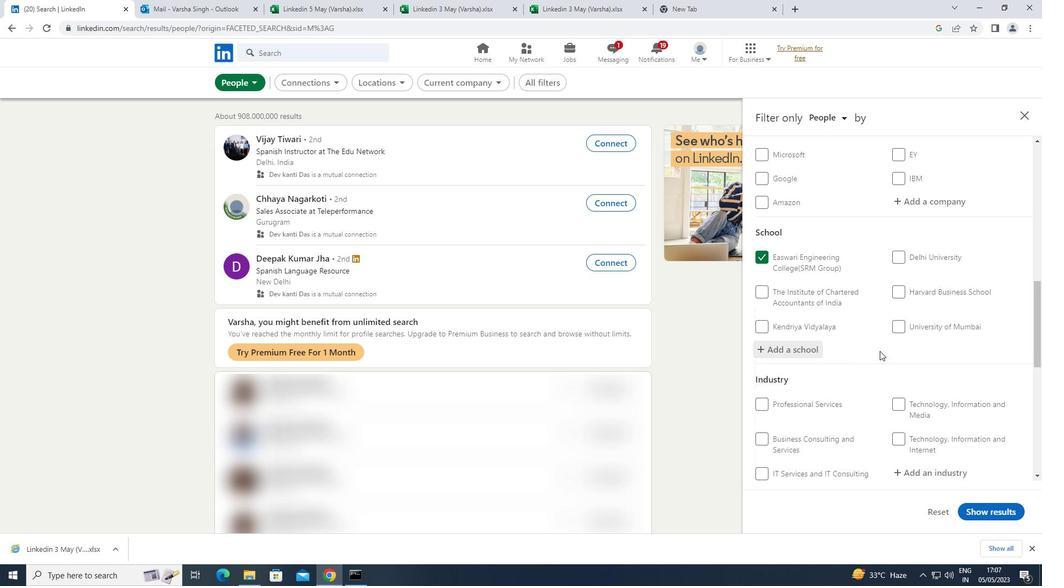
Action: Mouse moved to (881, 350)
Screenshot: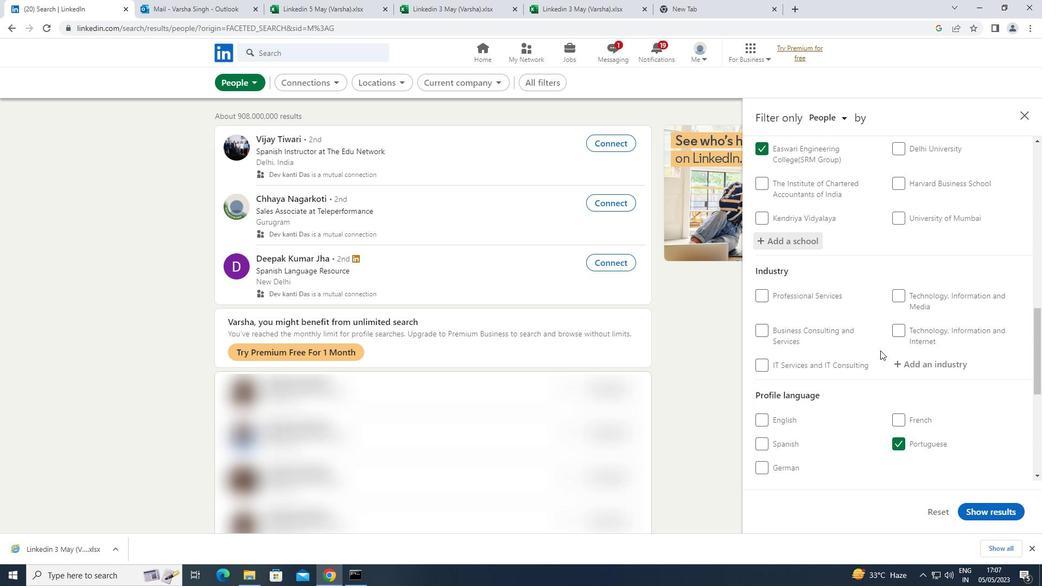 
Action: Mouse scrolled (881, 349) with delta (0, 0)
Screenshot: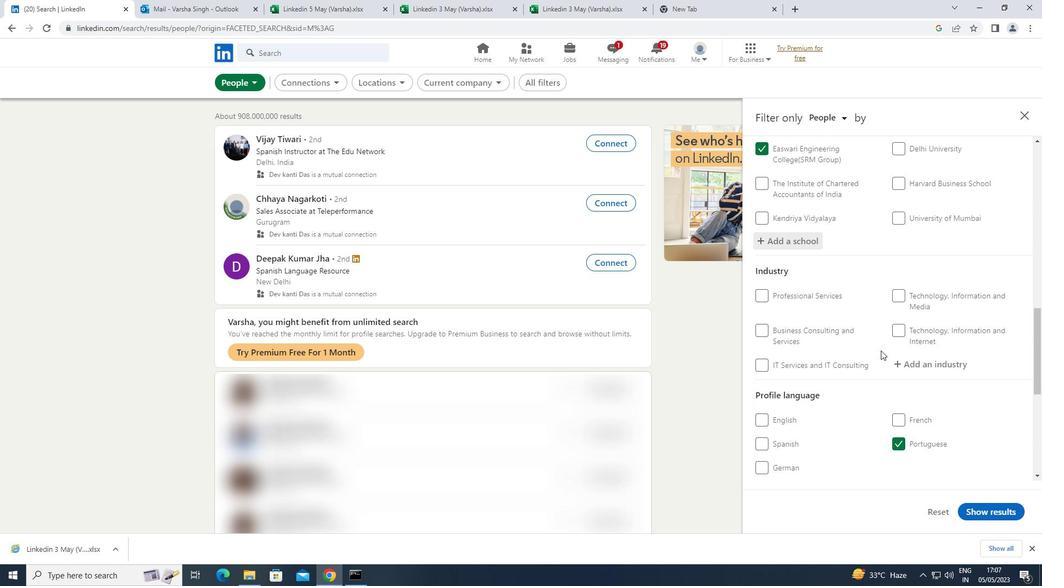 
Action: Mouse scrolled (881, 349) with delta (0, 0)
Screenshot: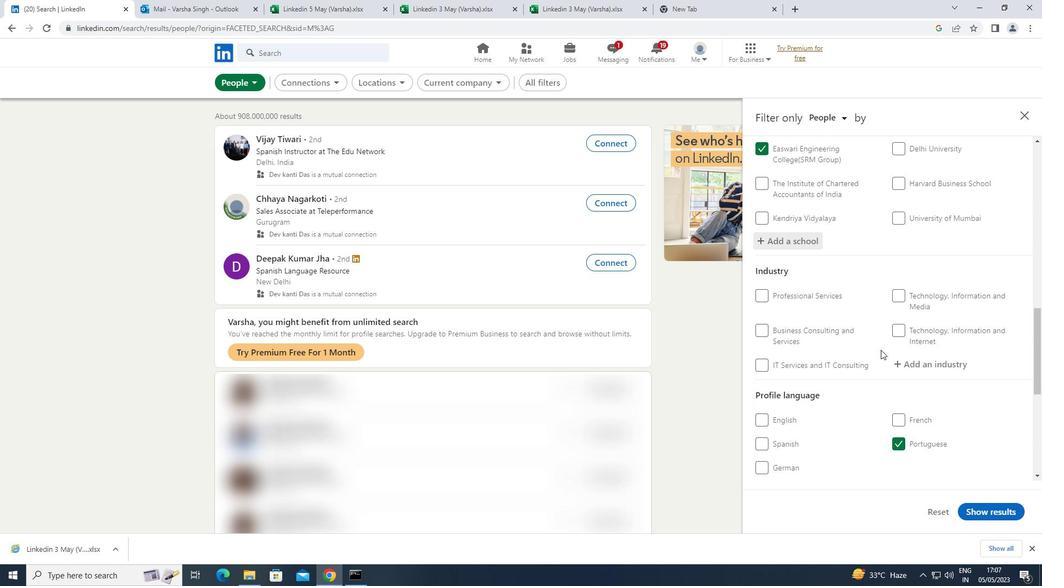
Action: Mouse moved to (937, 252)
Screenshot: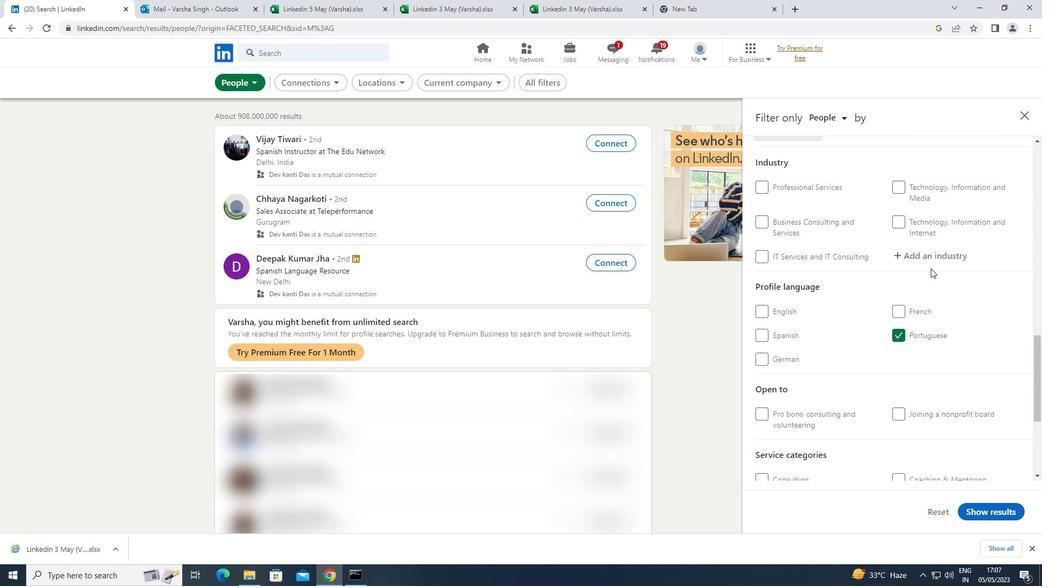 
Action: Mouse pressed left at (937, 252)
Screenshot: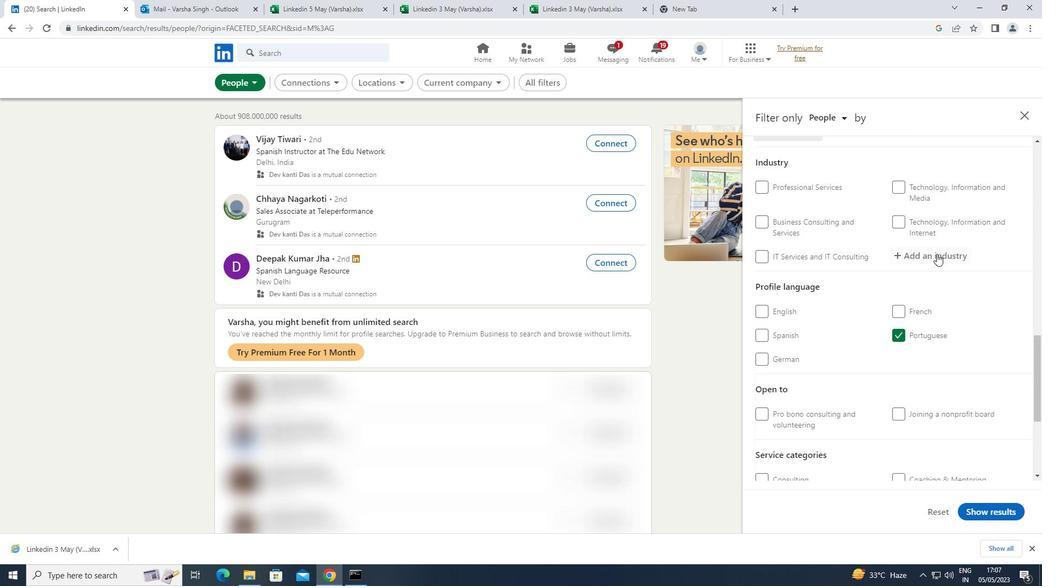 
Action: Key pressed <Key.shift>EMBE
Screenshot: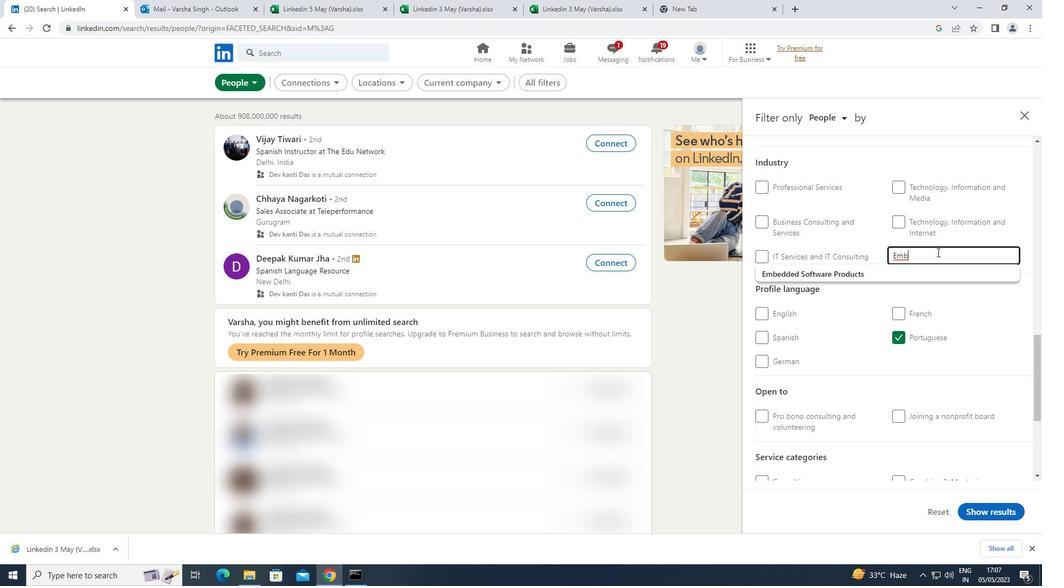 
Action: Mouse moved to (870, 273)
Screenshot: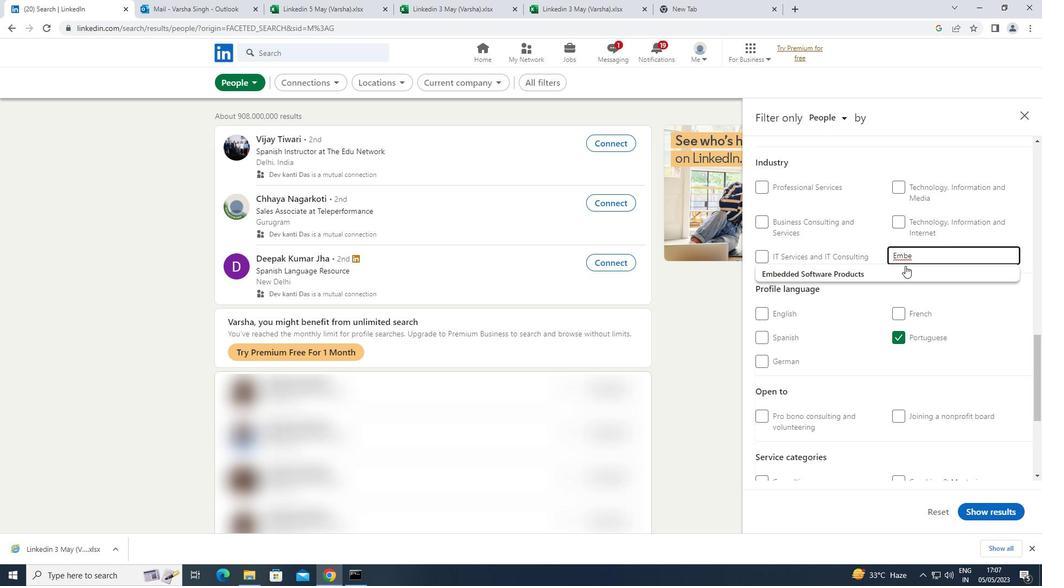 
Action: Mouse pressed left at (870, 273)
Screenshot: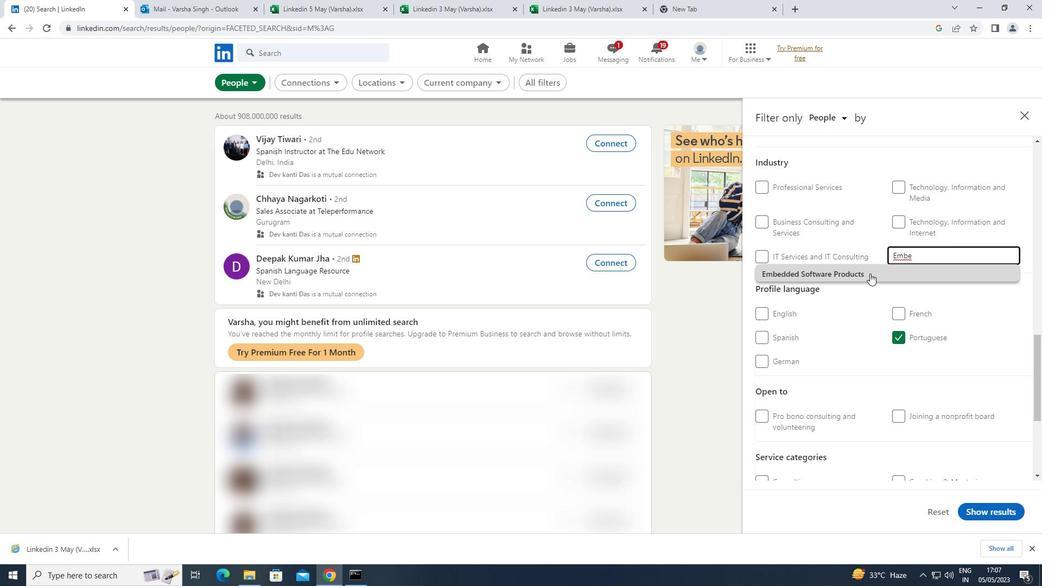 
Action: Mouse scrolled (870, 273) with delta (0, 0)
Screenshot: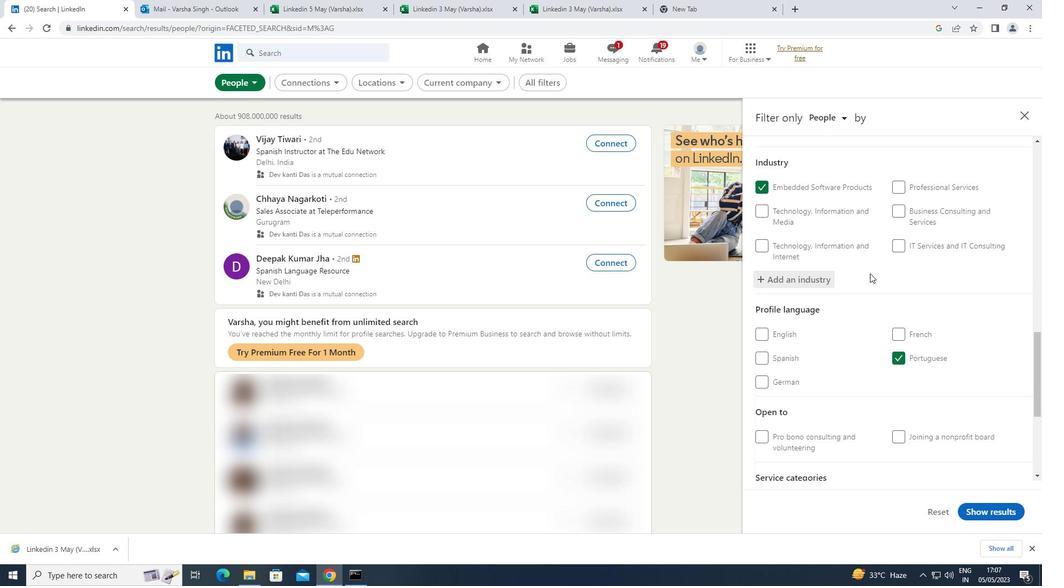 
Action: Mouse scrolled (870, 273) with delta (0, 0)
Screenshot: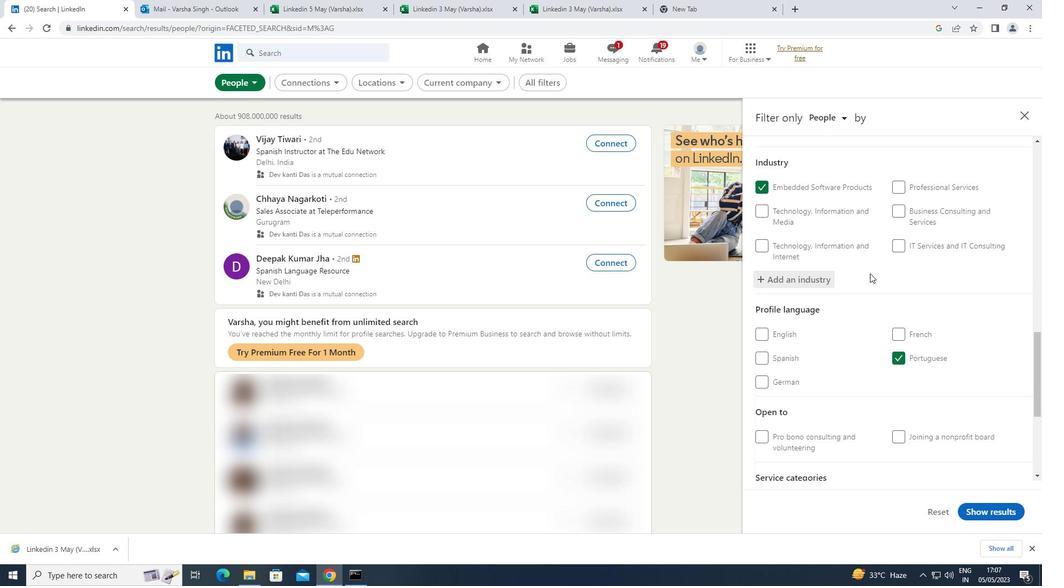 
Action: Mouse scrolled (870, 273) with delta (0, 0)
Screenshot: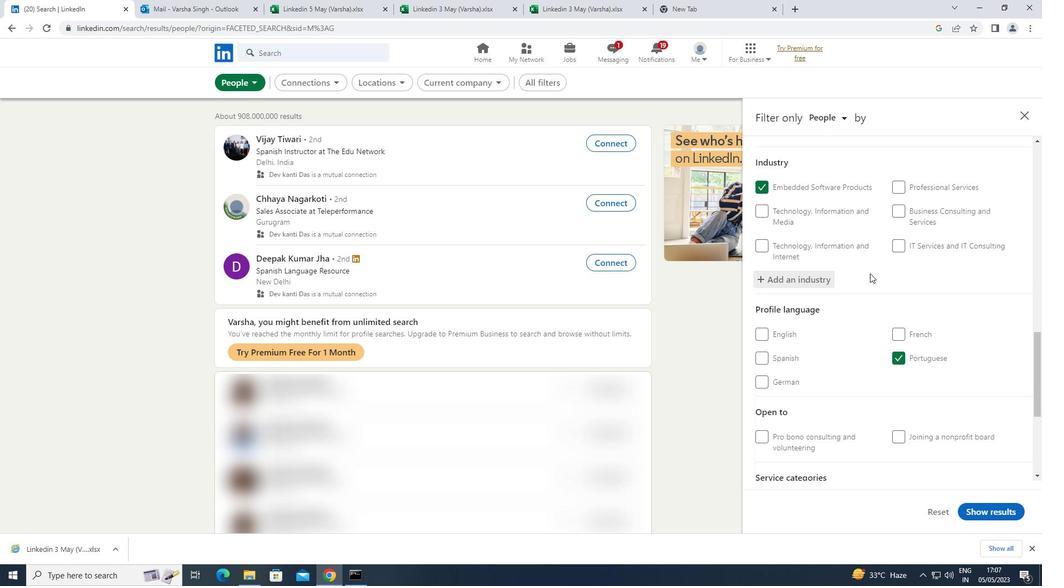 
Action: Mouse moved to (921, 380)
Screenshot: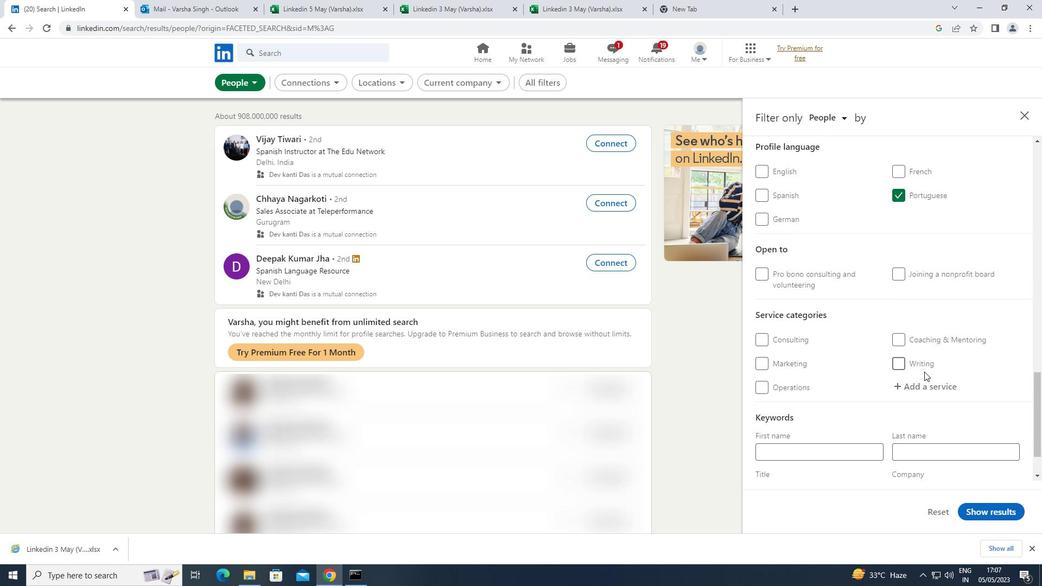 
Action: Mouse pressed left at (921, 380)
Screenshot: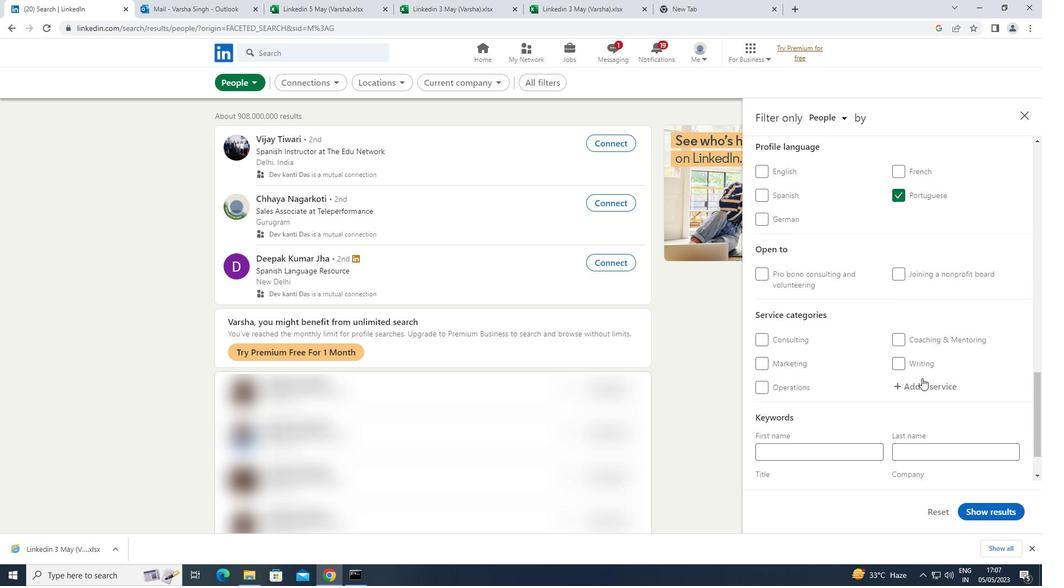 
Action: Key pressed <Key.shift>ACCOUNTIN
Screenshot: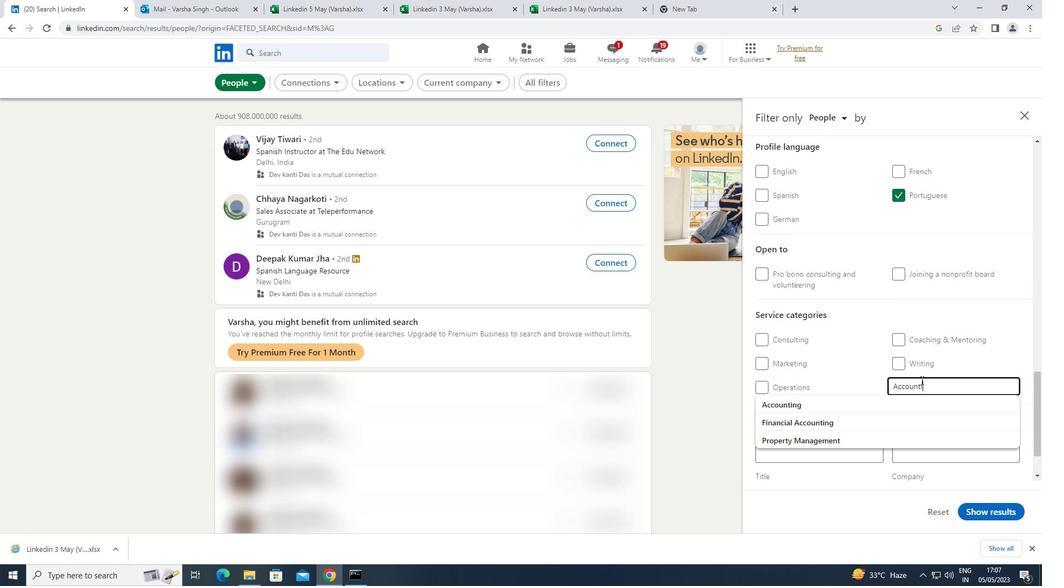 
Action: Mouse moved to (837, 404)
Screenshot: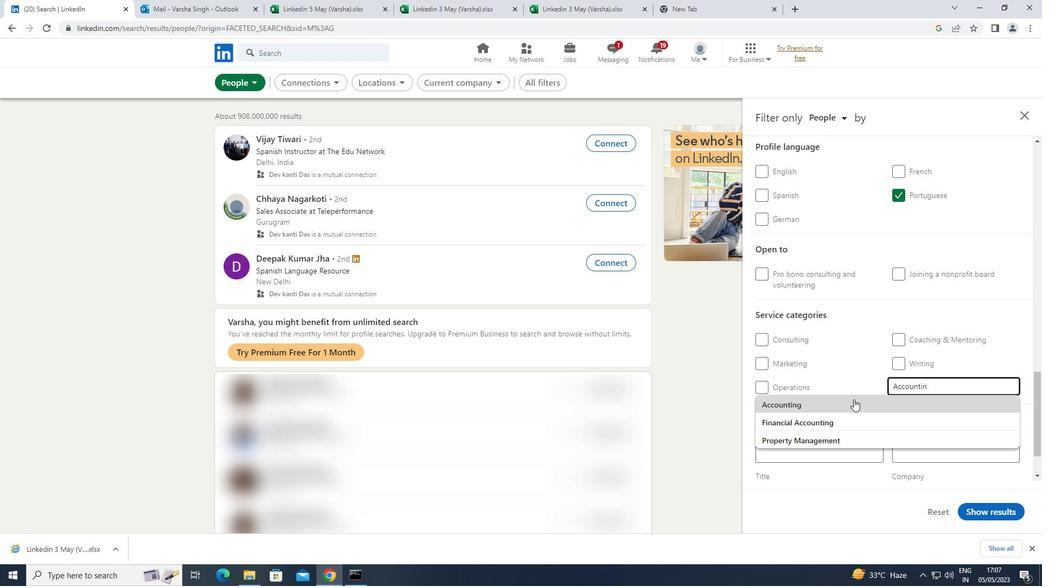 
Action: Mouse pressed left at (837, 404)
Screenshot: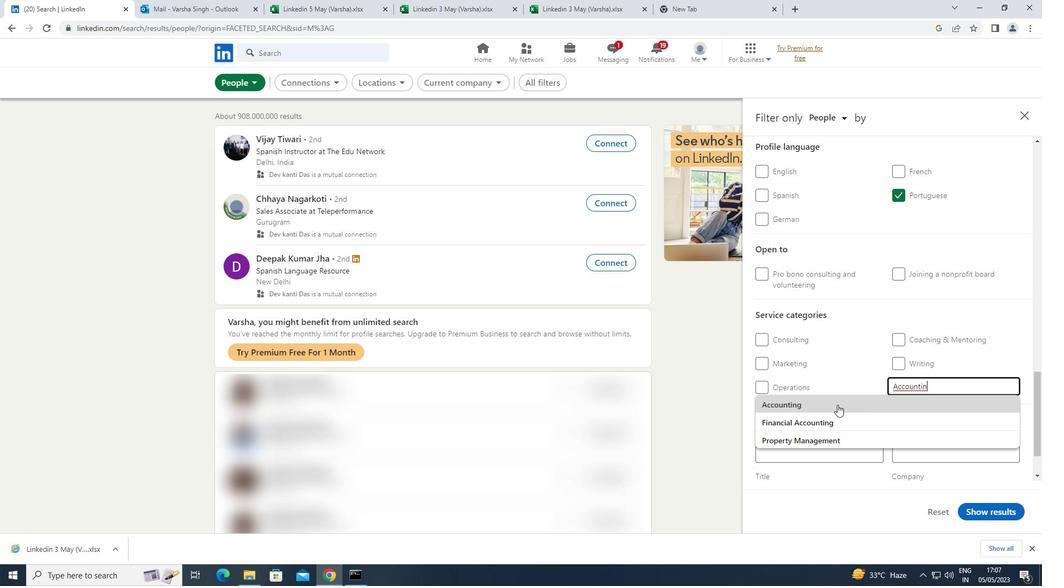 
Action: Mouse scrolled (837, 404) with delta (0, 0)
Screenshot: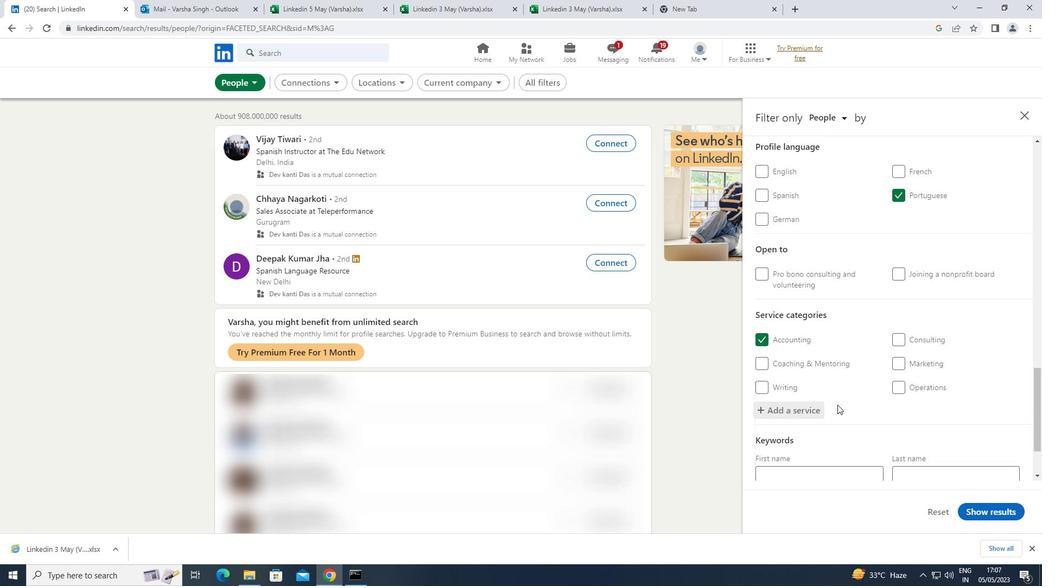 
Action: Mouse scrolled (837, 404) with delta (0, 0)
Screenshot: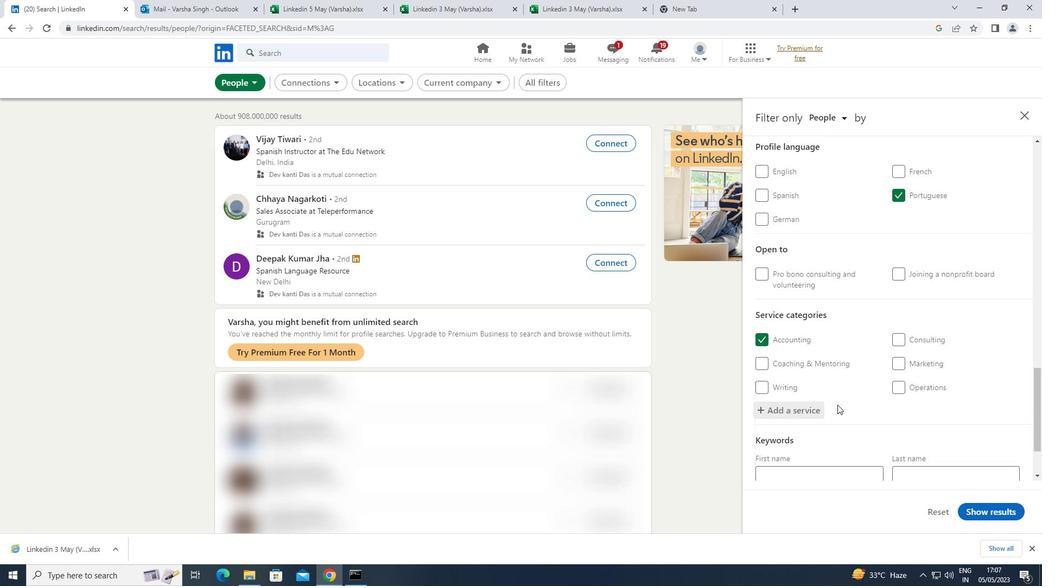 
Action: Mouse scrolled (837, 404) with delta (0, 0)
Screenshot: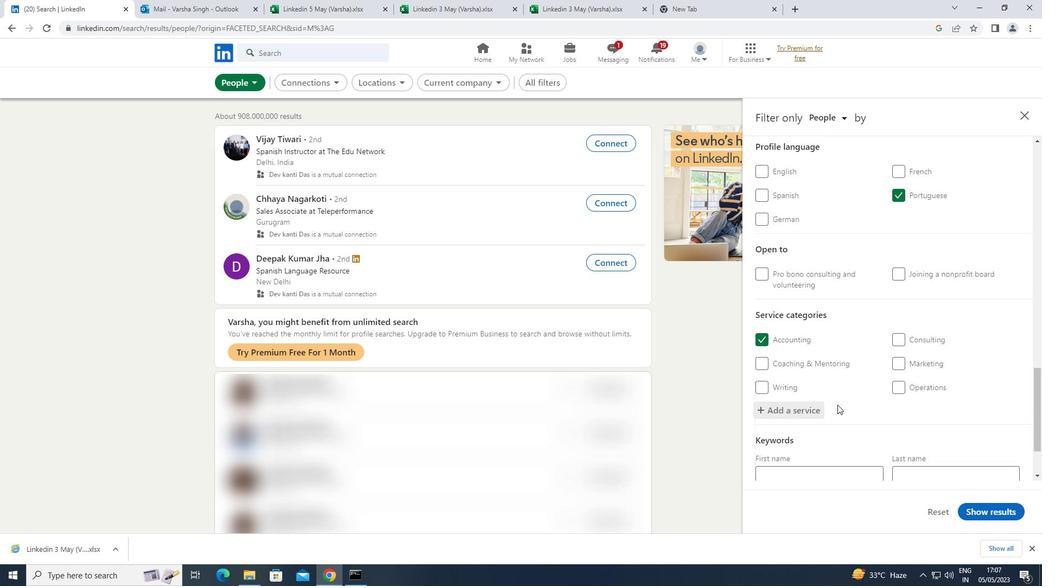 
Action: Mouse moved to (792, 432)
Screenshot: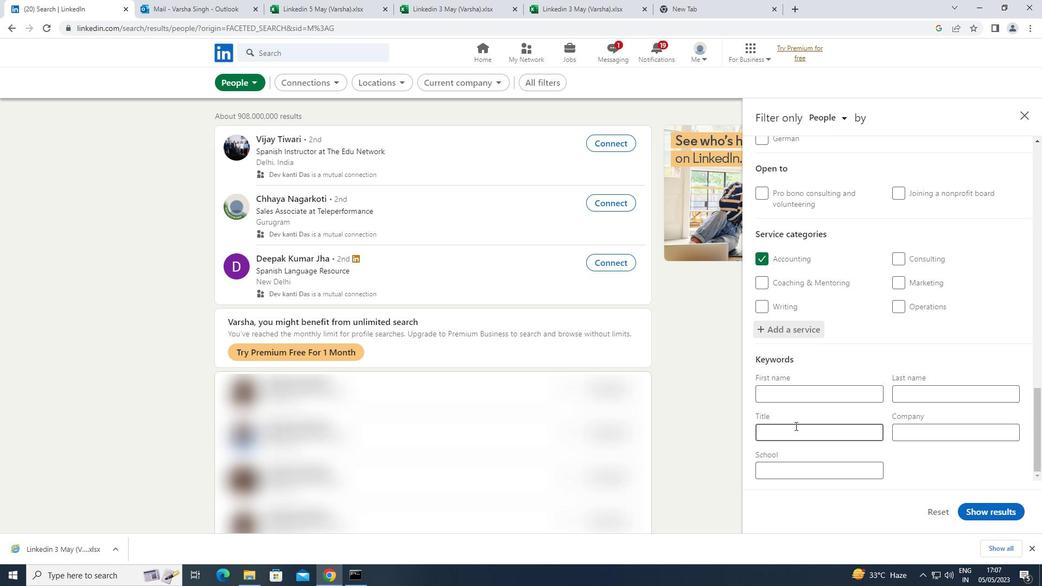 
Action: Mouse pressed left at (792, 432)
Screenshot: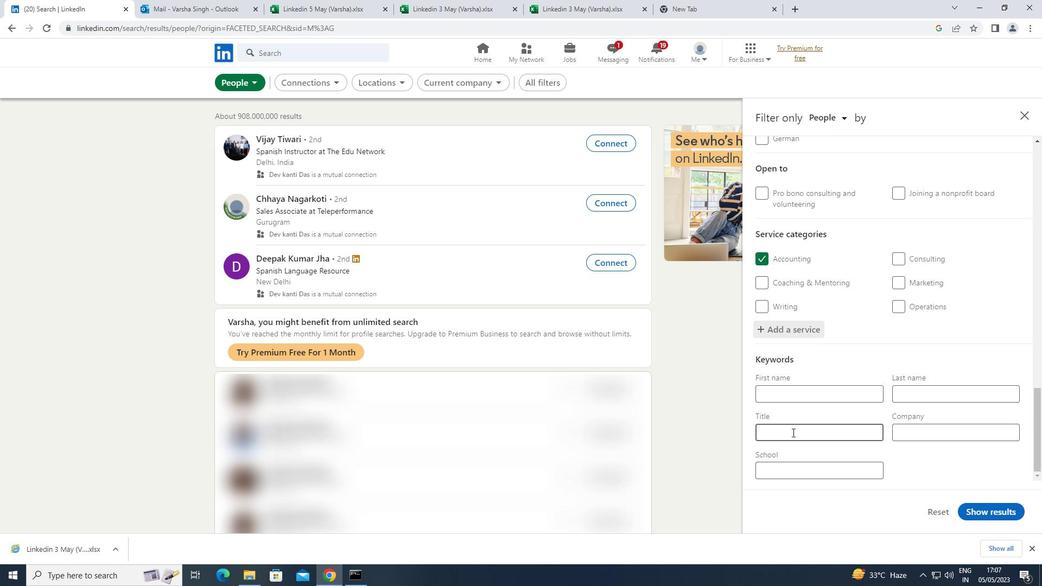 
Action: Key pressed <Key.shift>MACHINERY<Key.space><Key.shift>OPERATOR
Screenshot: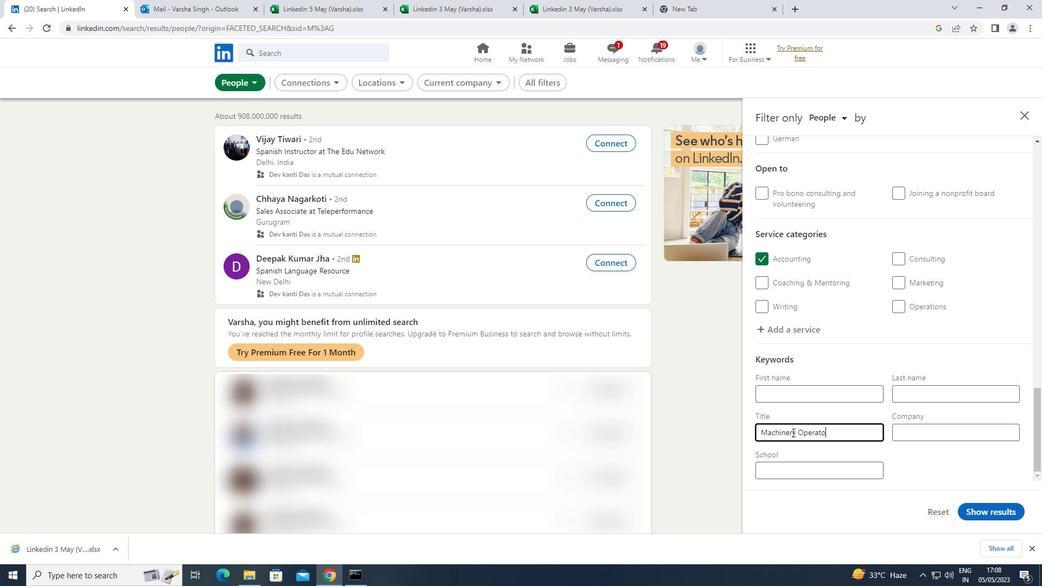 
Action: Mouse moved to (1009, 509)
Screenshot: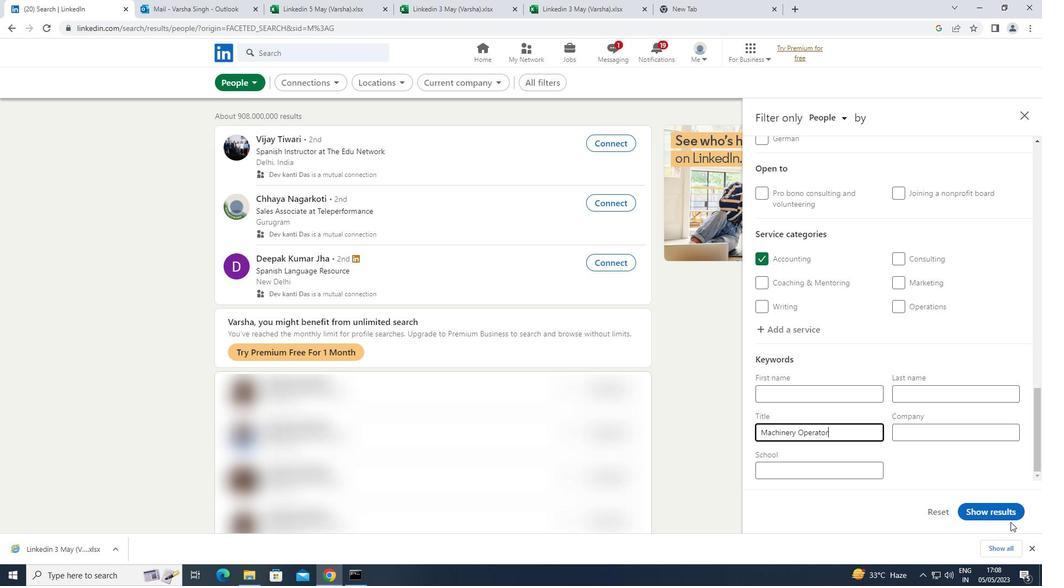 
Action: Mouse pressed left at (1009, 509)
Screenshot: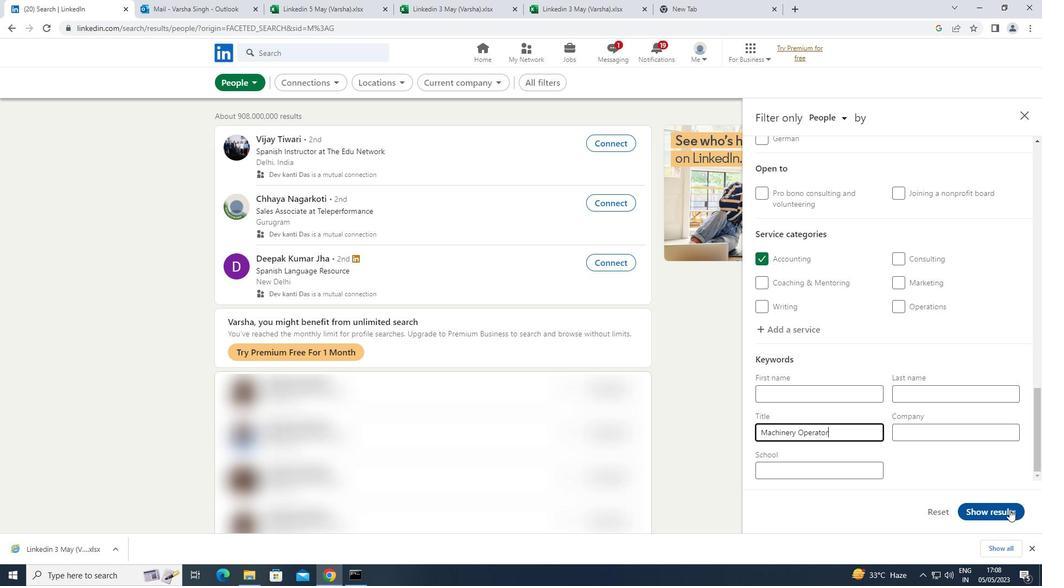 
